 Task: Look for space in Obama, Japan from 5th September, 2023 to 13th September, 2023 for 6 adults in price range Rs.15000 to Rs.20000. Place can be entire place with 3 bedrooms having 3 beds and 3 bathrooms. Property type can be house, flat, guest house. Booking option can be shelf check-in. Required host language is English.
Action: Mouse moved to (522, 131)
Screenshot: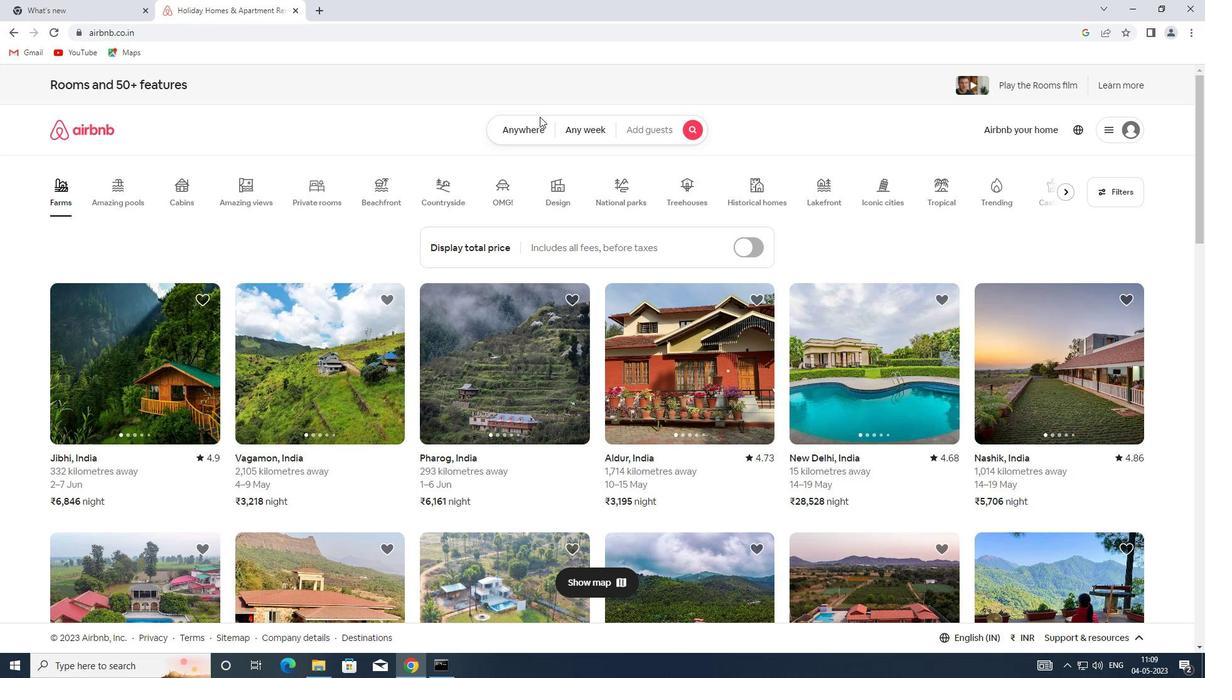 
Action: Mouse pressed left at (522, 131)
Screenshot: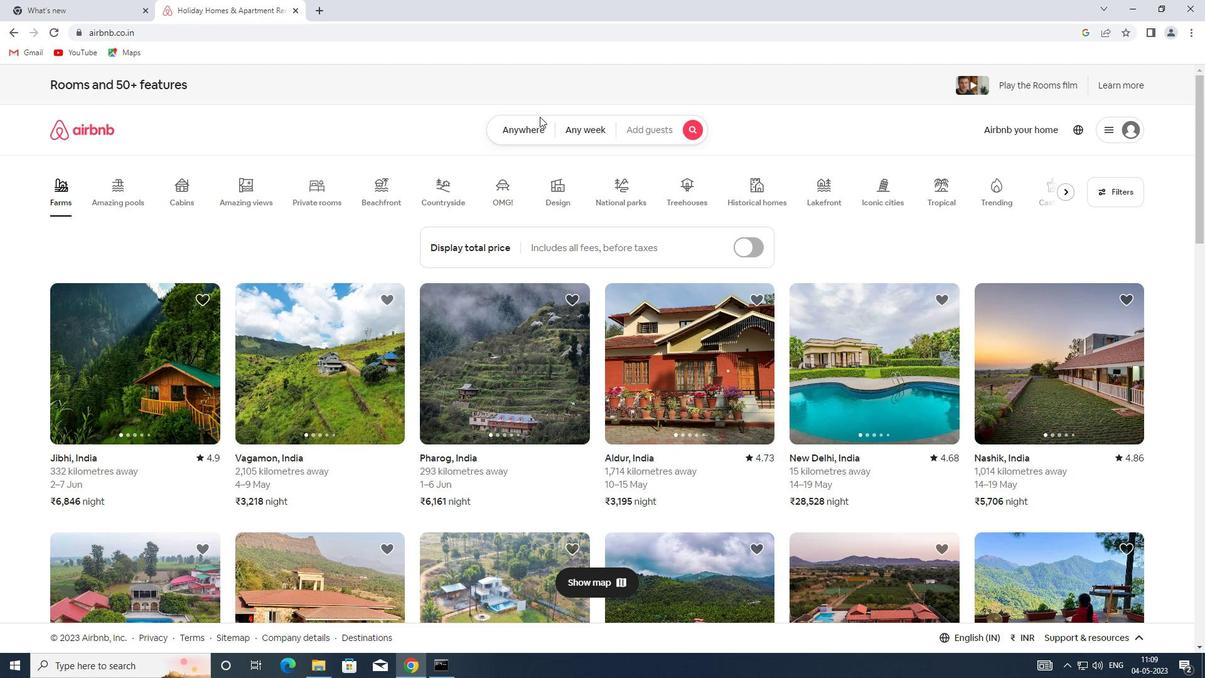 
Action: Mouse moved to (435, 188)
Screenshot: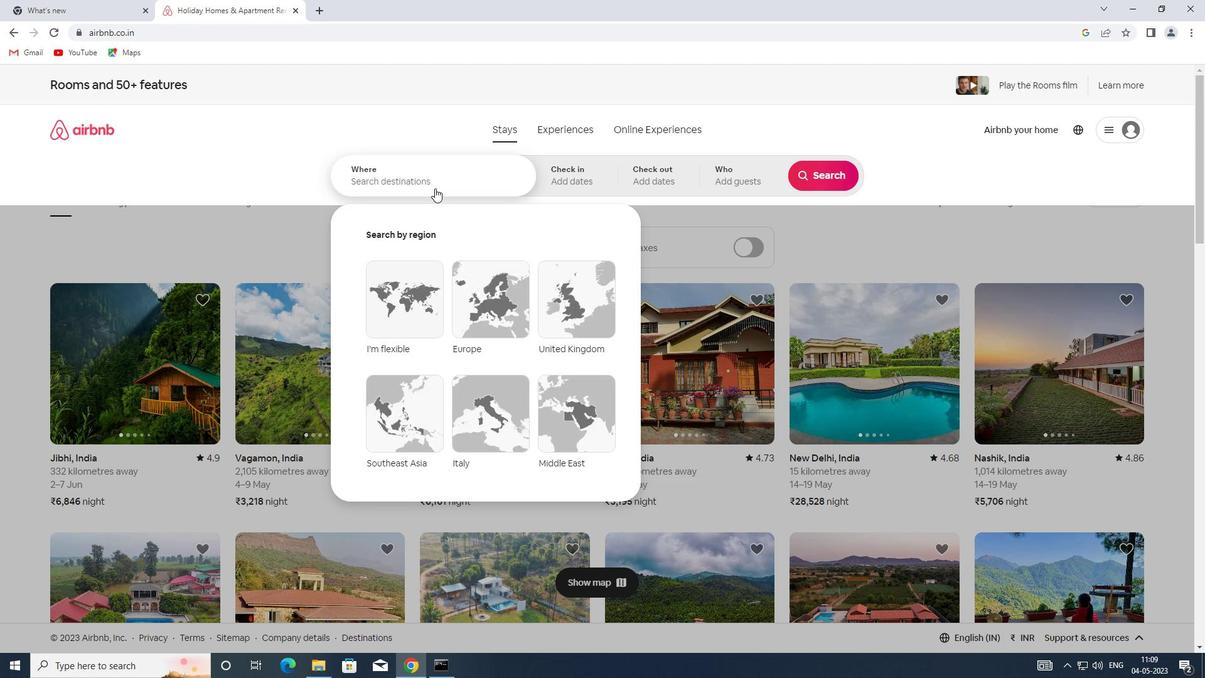 
Action: Mouse pressed left at (435, 188)
Screenshot: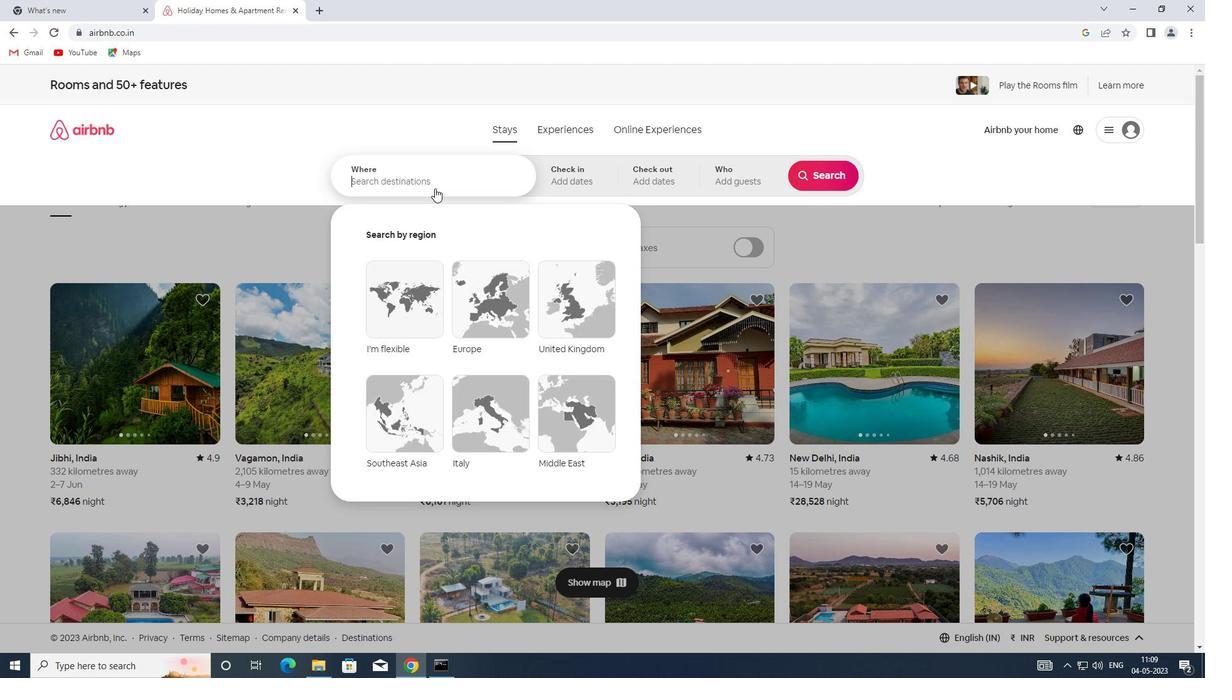 
Action: Key pressed <Key.shift>OBAMA,<Key.shift>JAPAN
Screenshot: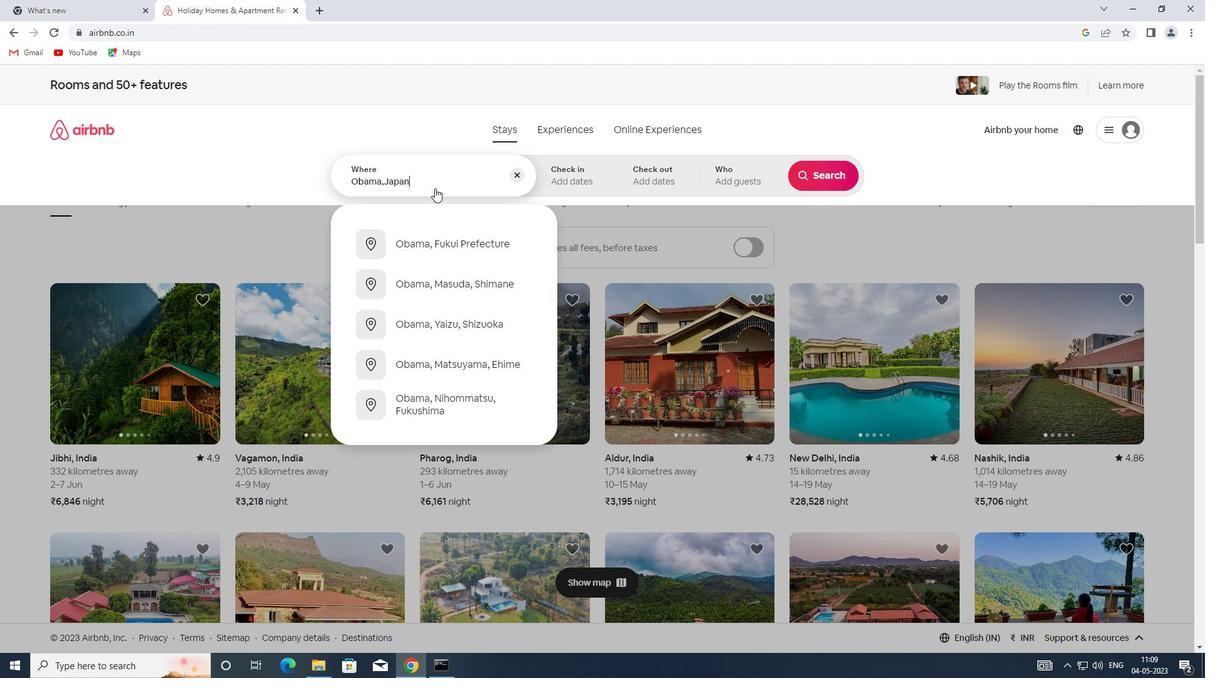 
Action: Mouse moved to (551, 181)
Screenshot: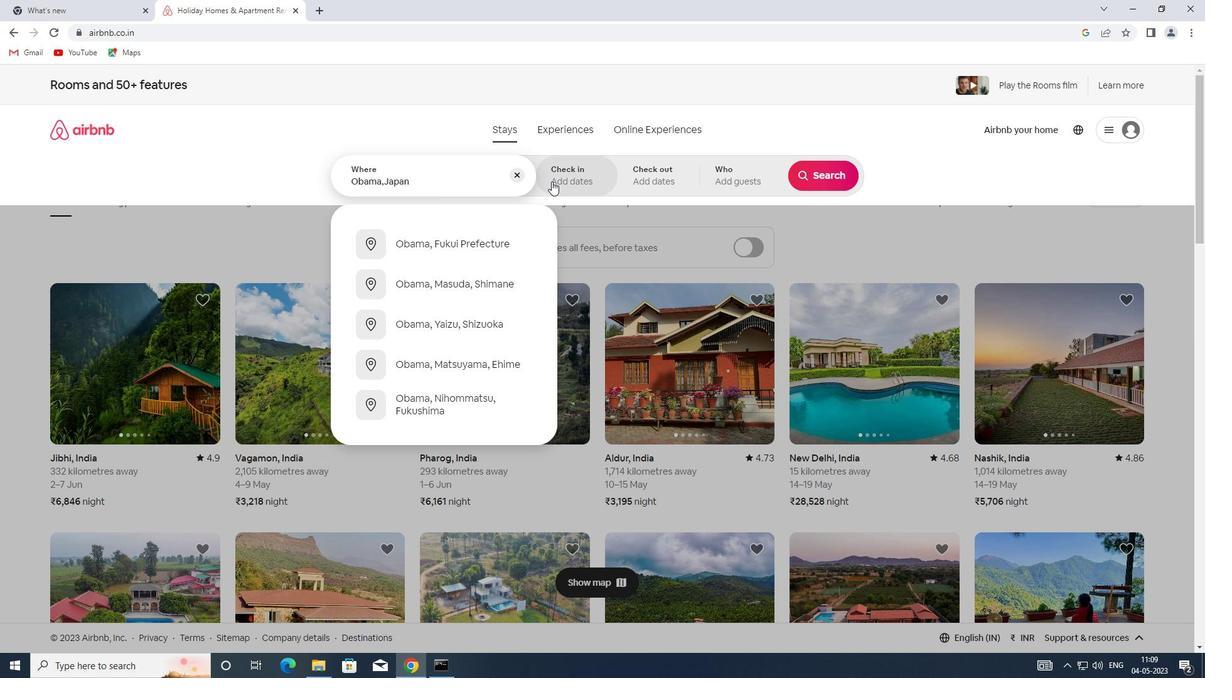 
Action: Mouse pressed left at (551, 181)
Screenshot: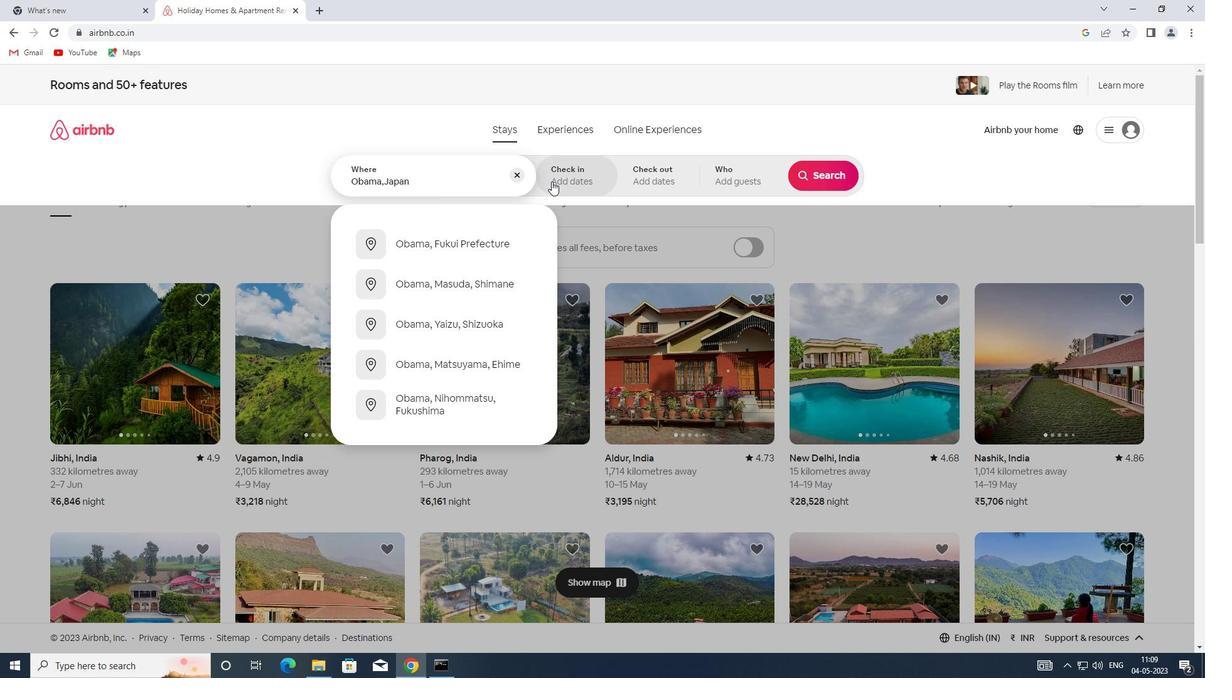
Action: Mouse moved to (816, 276)
Screenshot: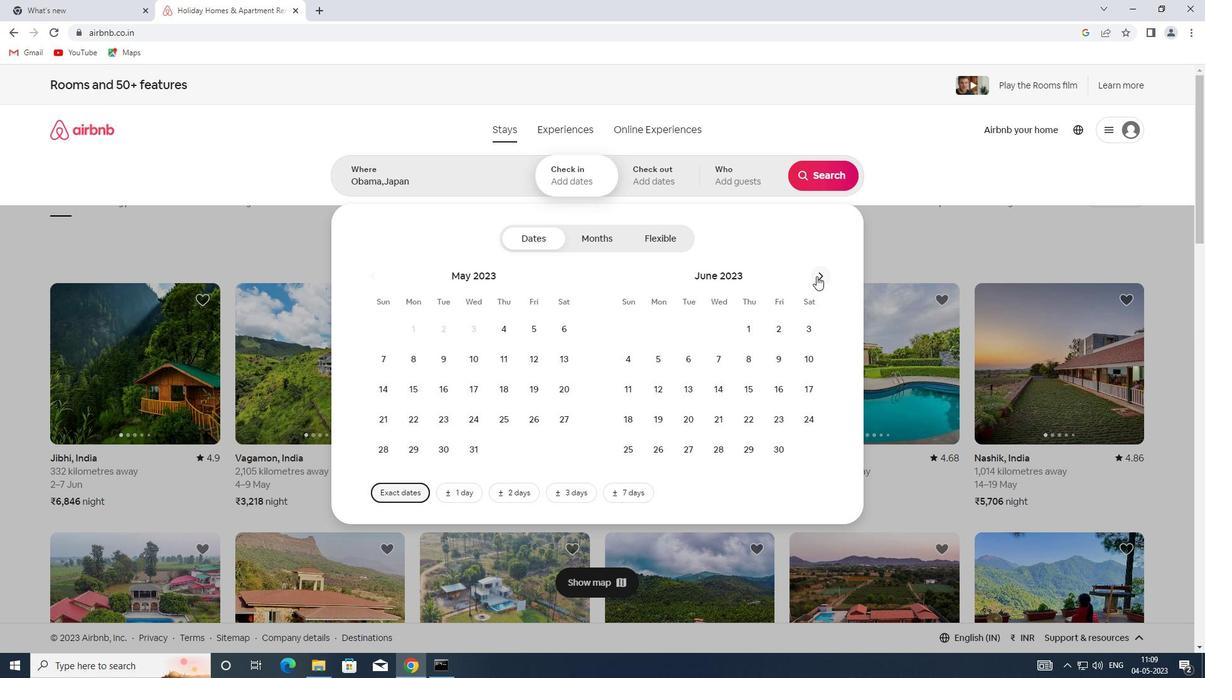 
Action: Mouse pressed left at (816, 276)
Screenshot: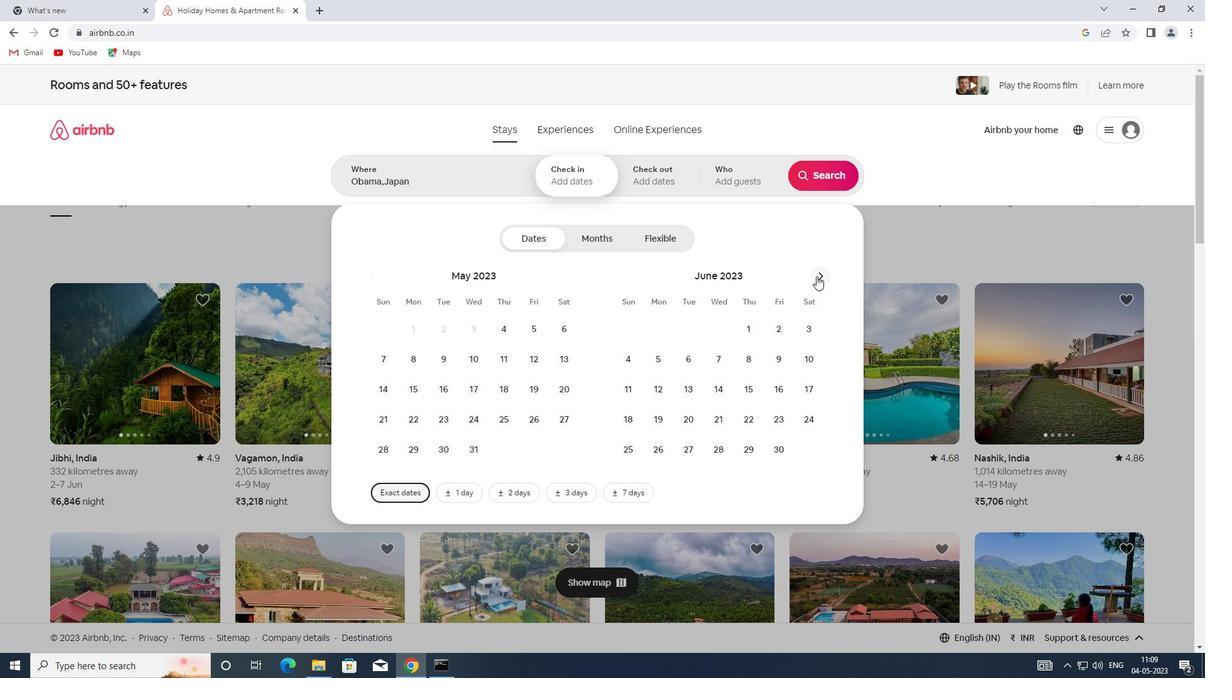 
Action: Mouse pressed left at (816, 276)
Screenshot: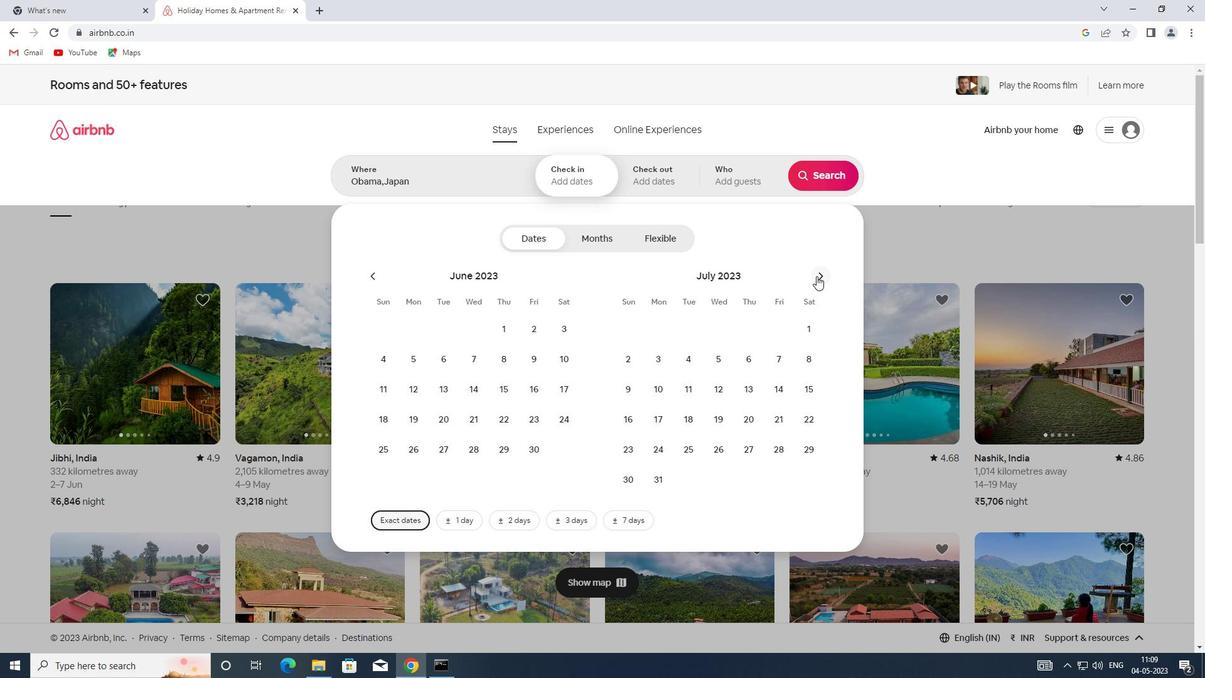 
Action: Mouse pressed left at (816, 276)
Screenshot: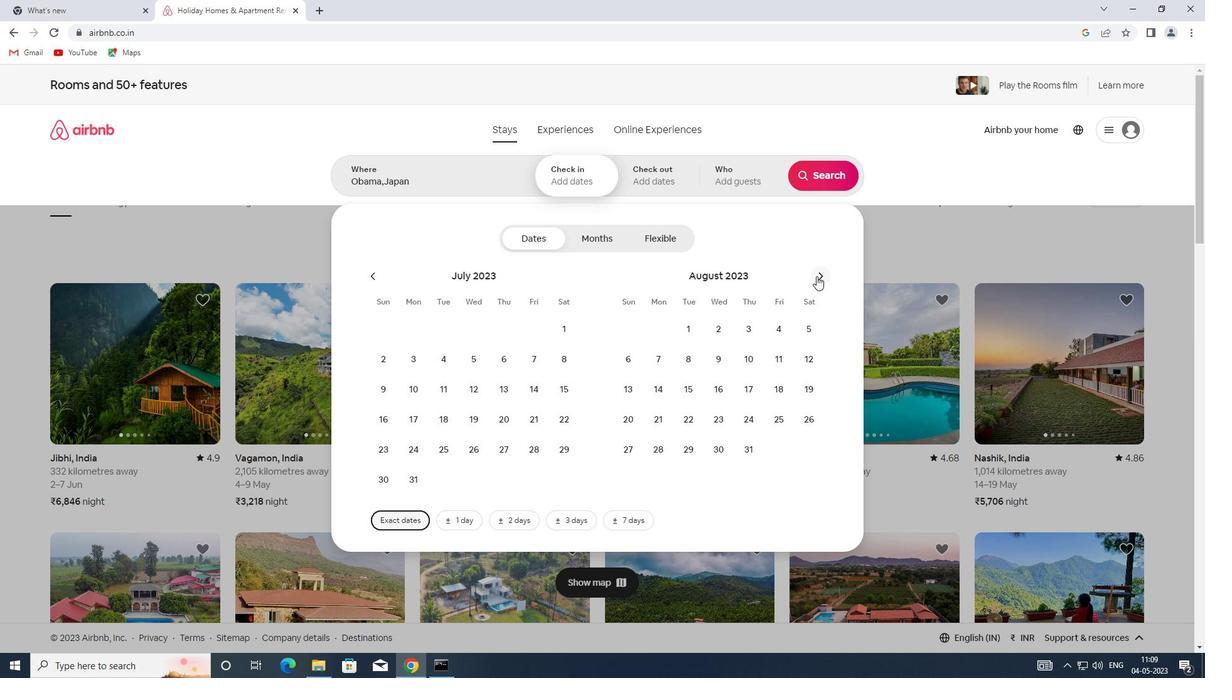 
Action: Mouse moved to (684, 358)
Screenshot: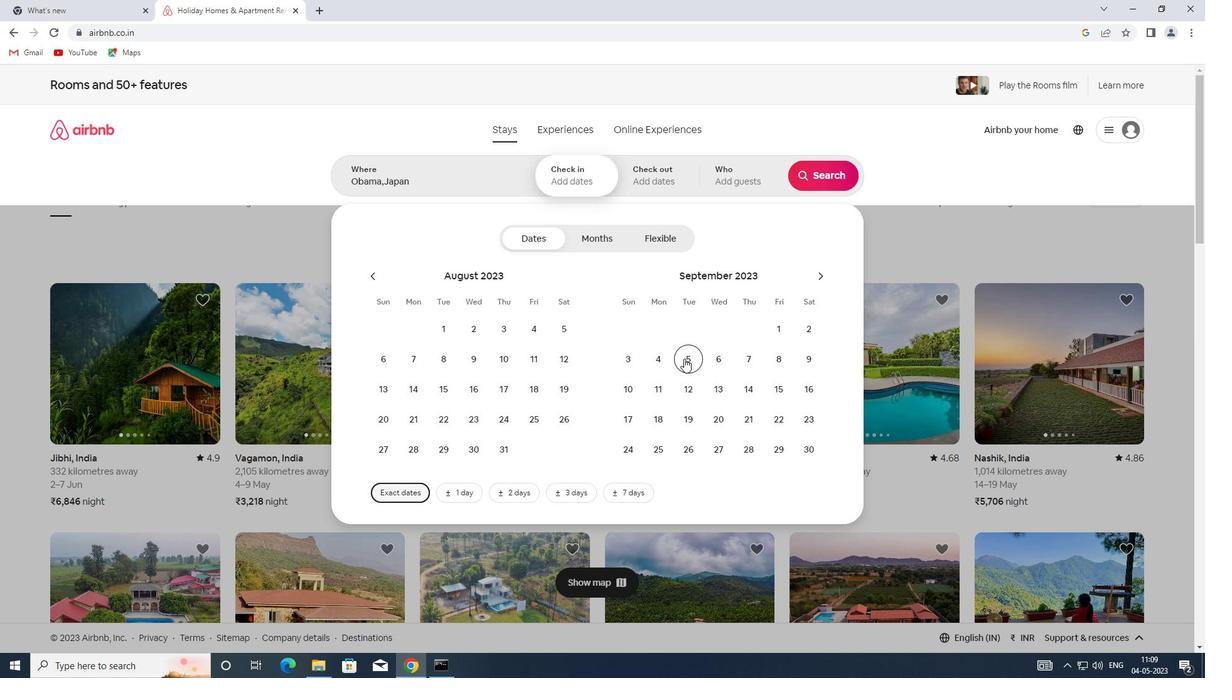 
Action: Mouse pressed left at (684, 358)
Screenshot: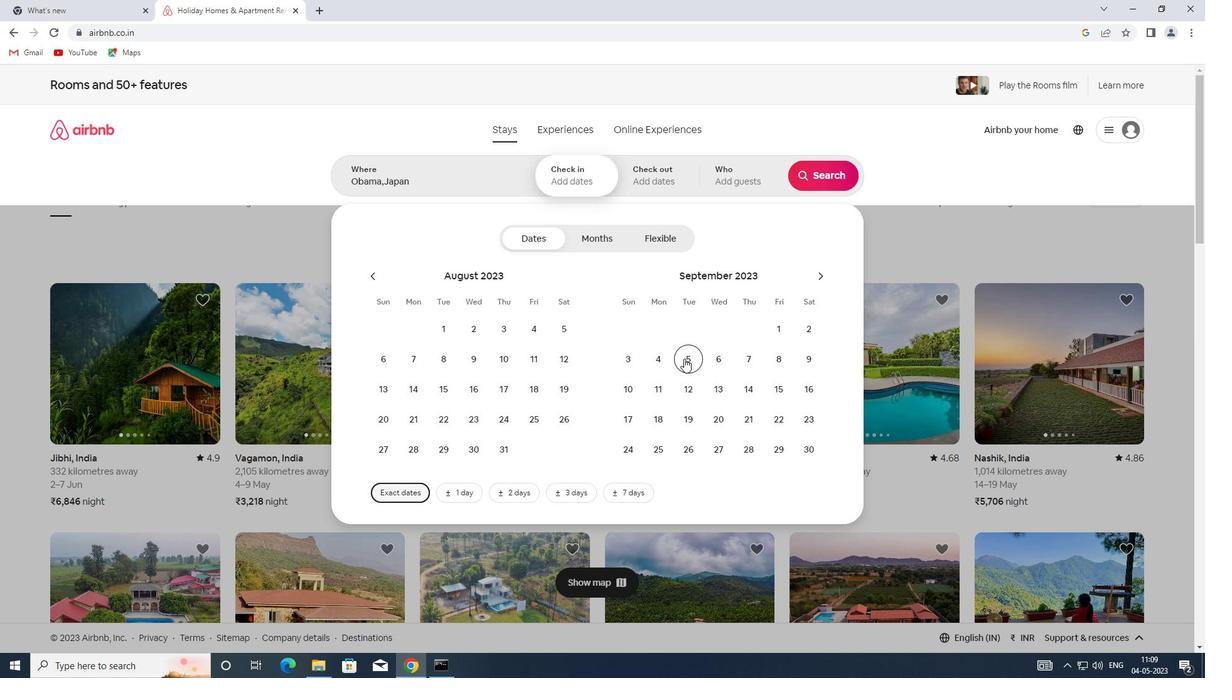 
Action: Mouse moved to (712, 388)
Screenshot: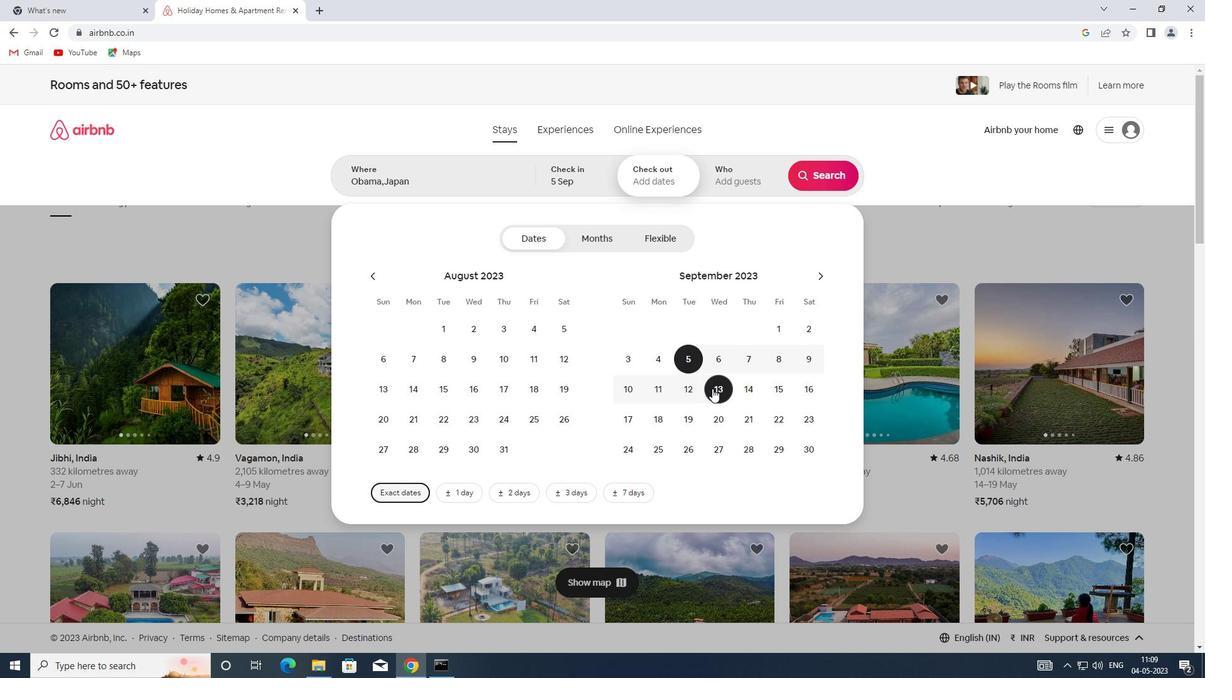 
Action: Mouse pressed left at (712, 388)
Screenshot: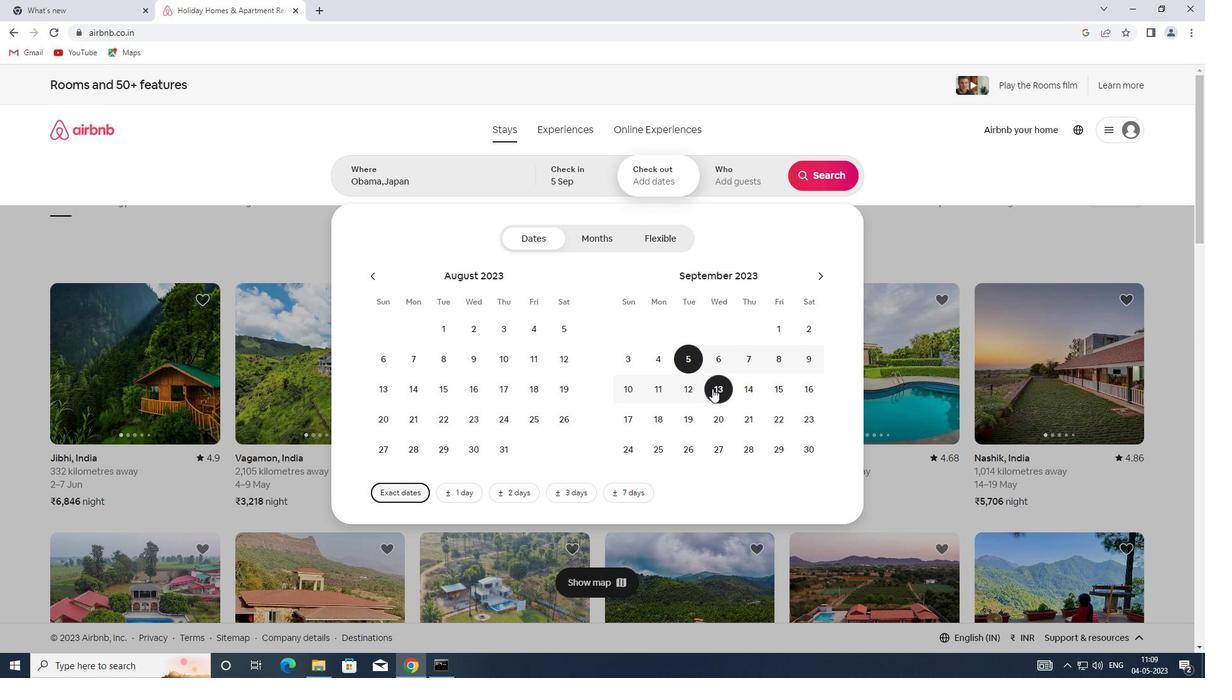 
Action: Mouse moved to (745, 176)
Screenshot: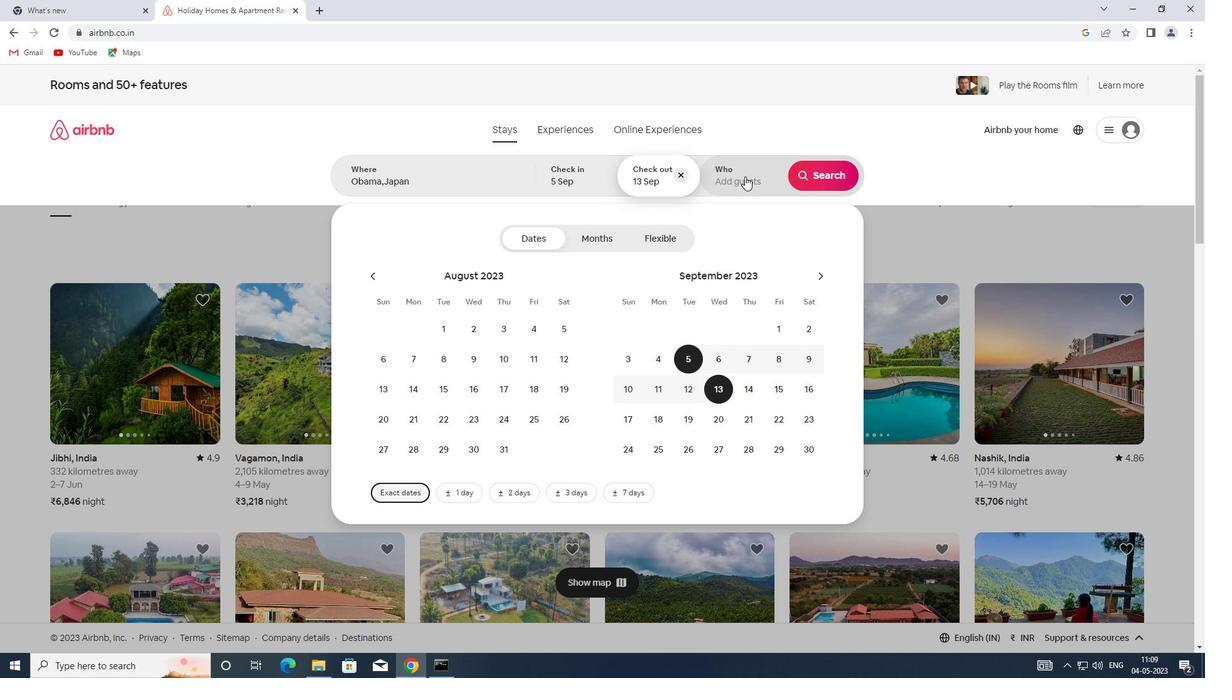 
Action: Mouse pressed left at (745, 176)
Screenshot: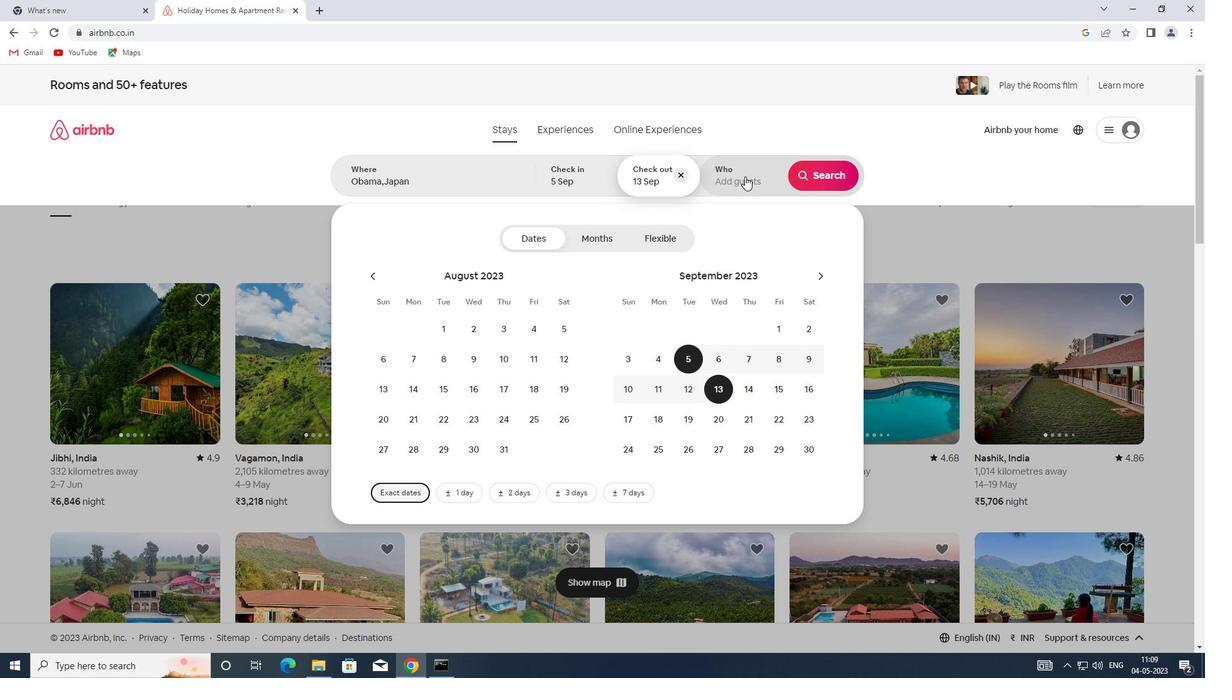 
Action: Mouse moved to (833, 240)
Screenshot: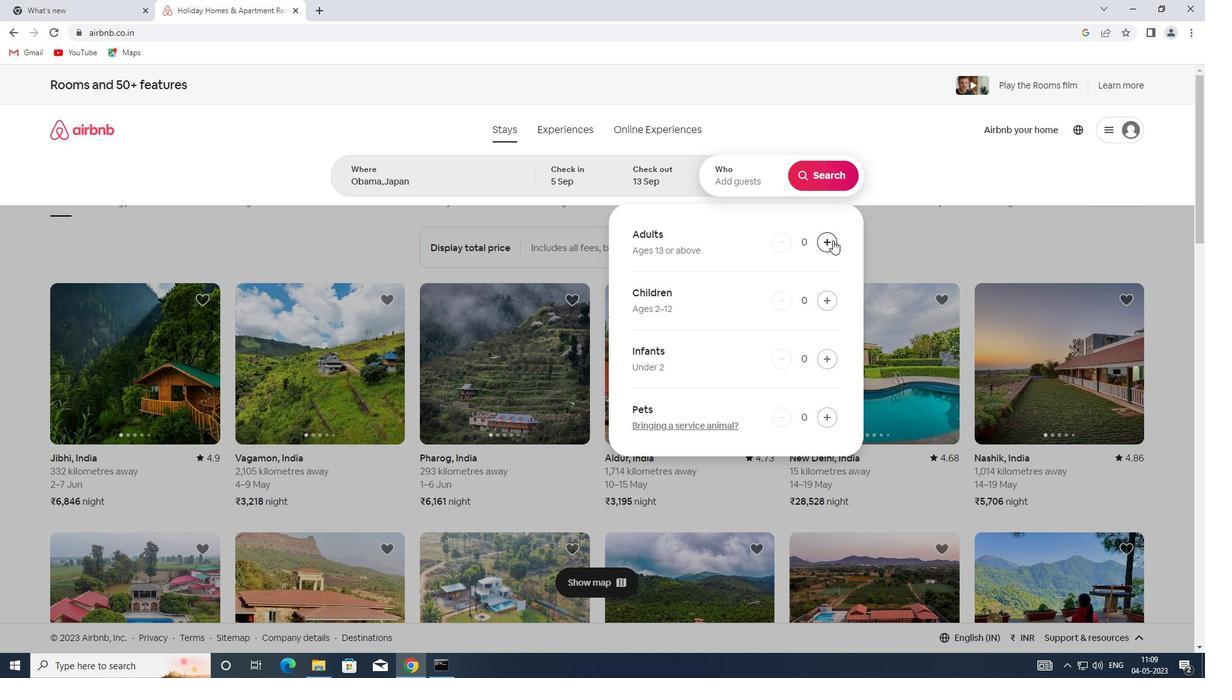 
Action: Mouse pressed left at (833, 240)
Screenshot: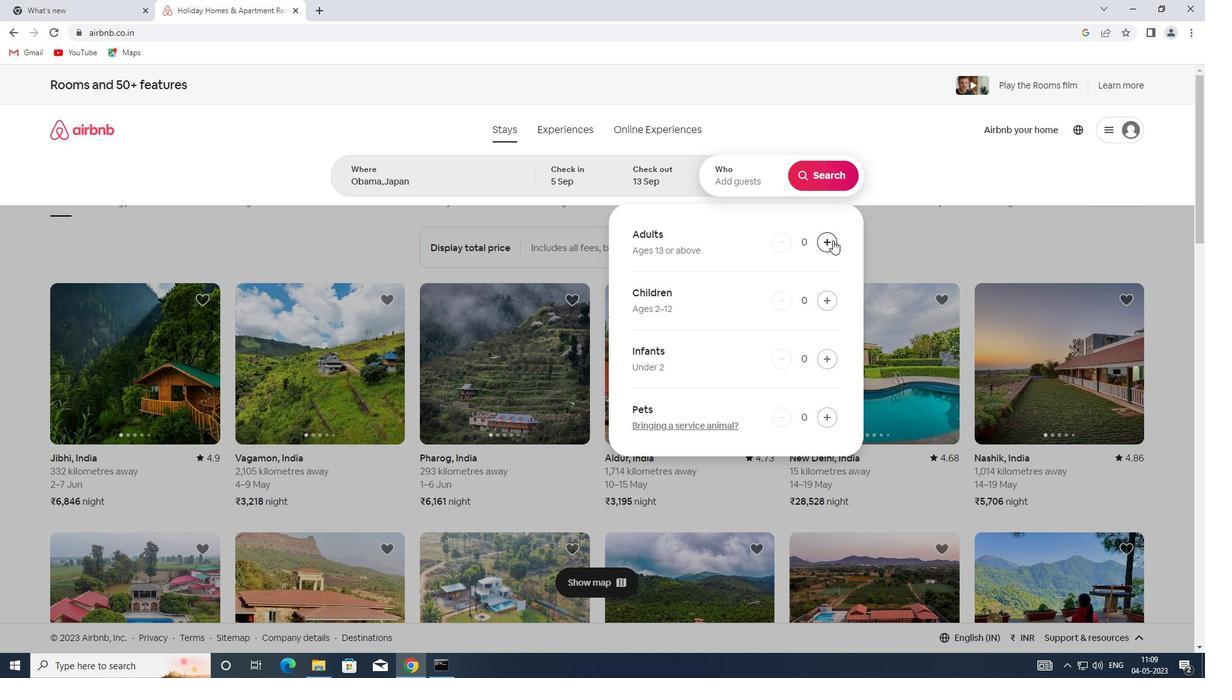 
Action: Mouse pressed left at (833, 240)
Screenshot: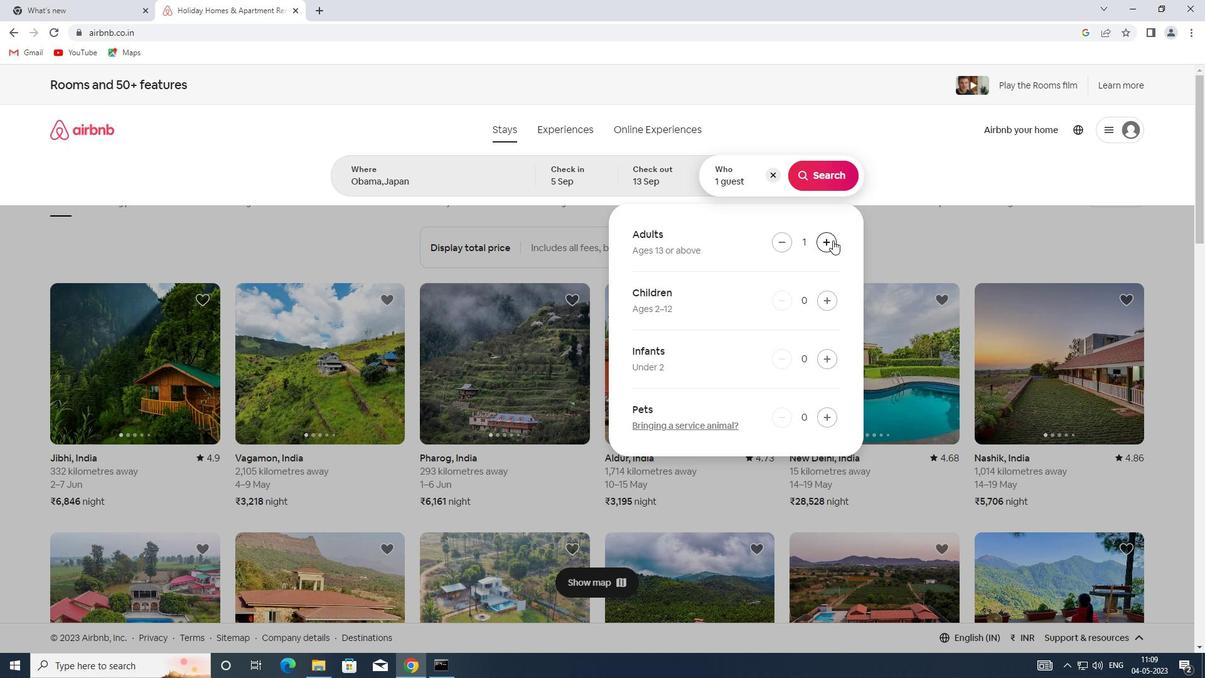 
Action: Mouse pressed left at (833, 240)
Screenshot: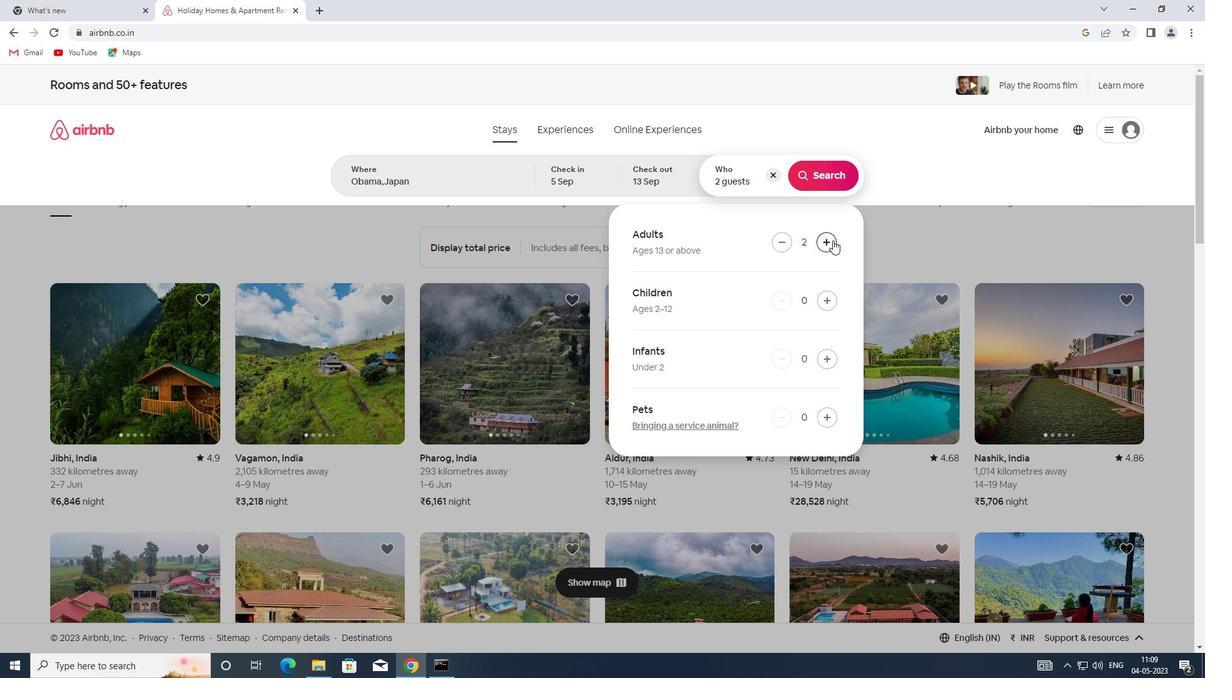 
Action: Mouse pressed left at (833, 240)
Screenshot: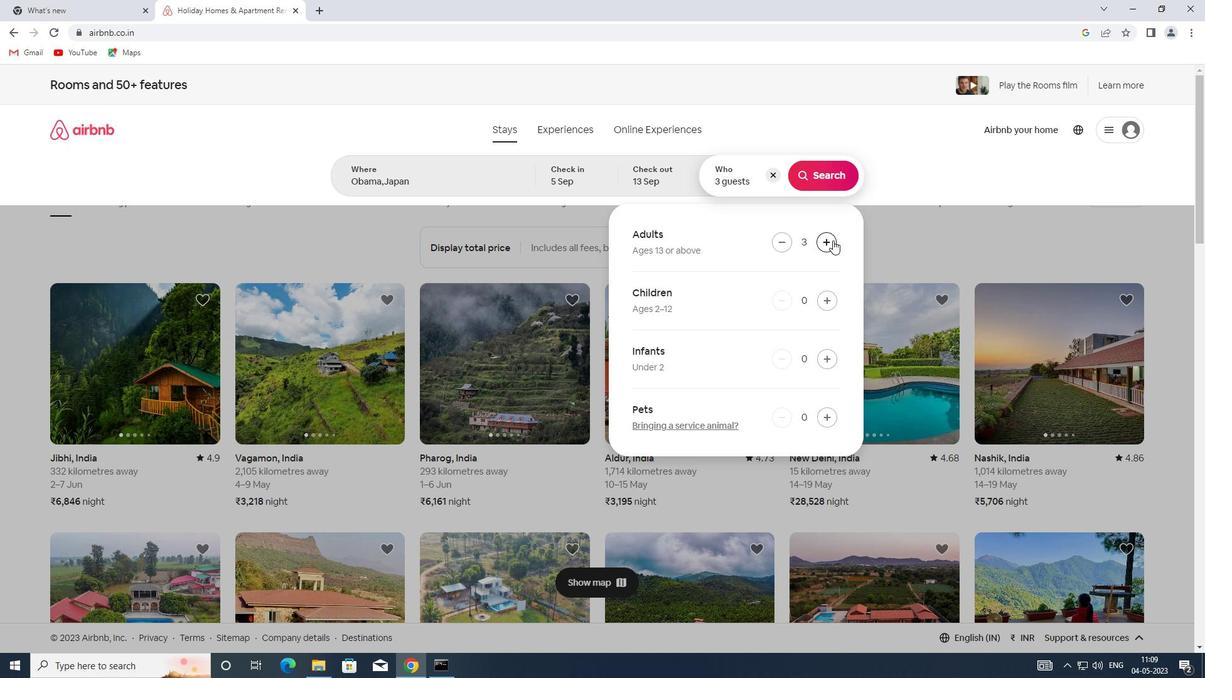 
Action: Mouse pressed left at (833, 240)
Screenshot: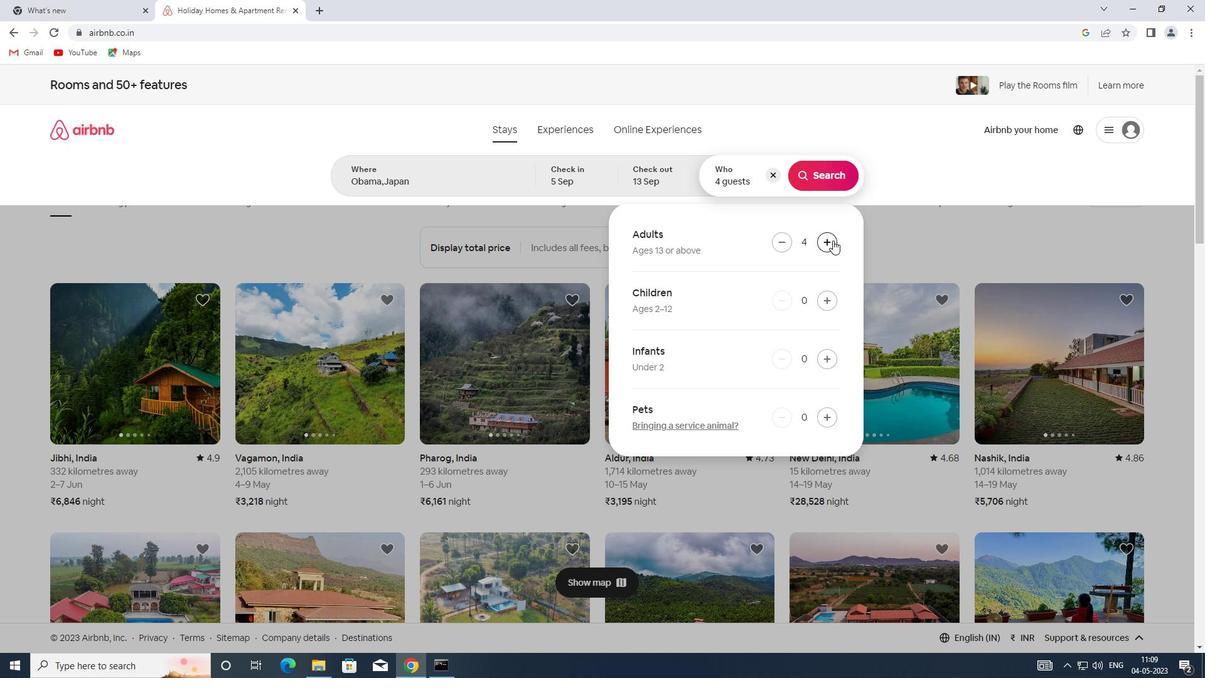 
Action: Mouse pressed left at (833, 240)
Screenshot: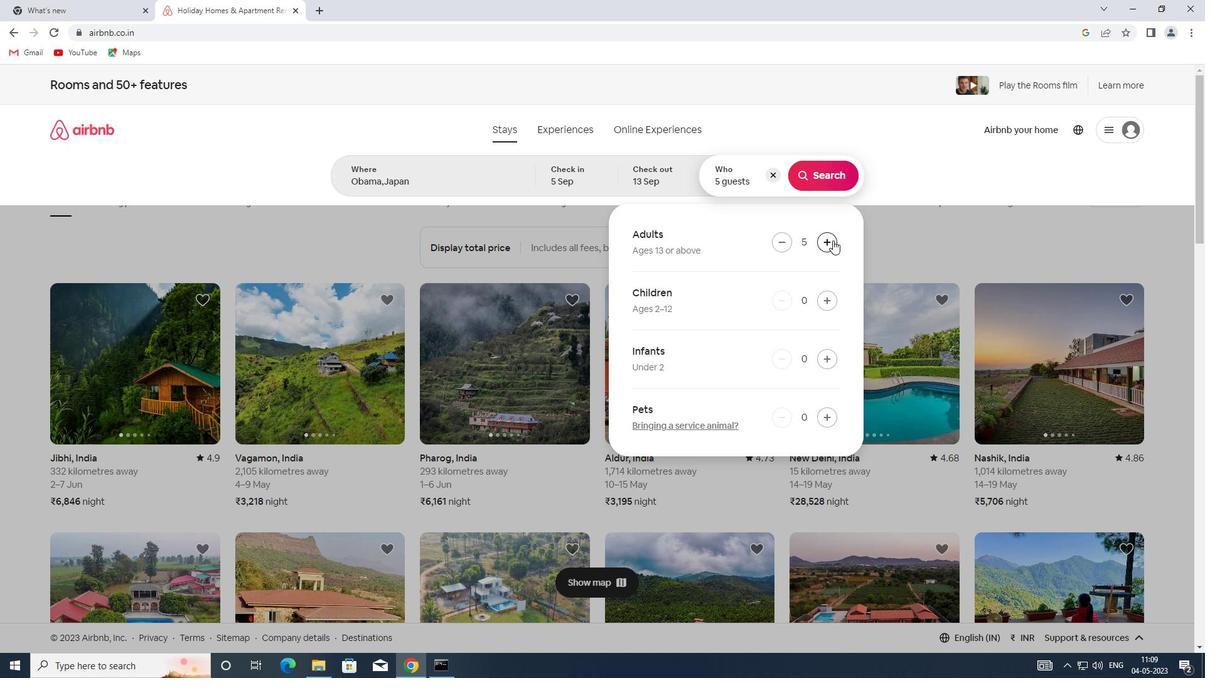 
Action: Mouse moved to (824, 166)
Screenshot: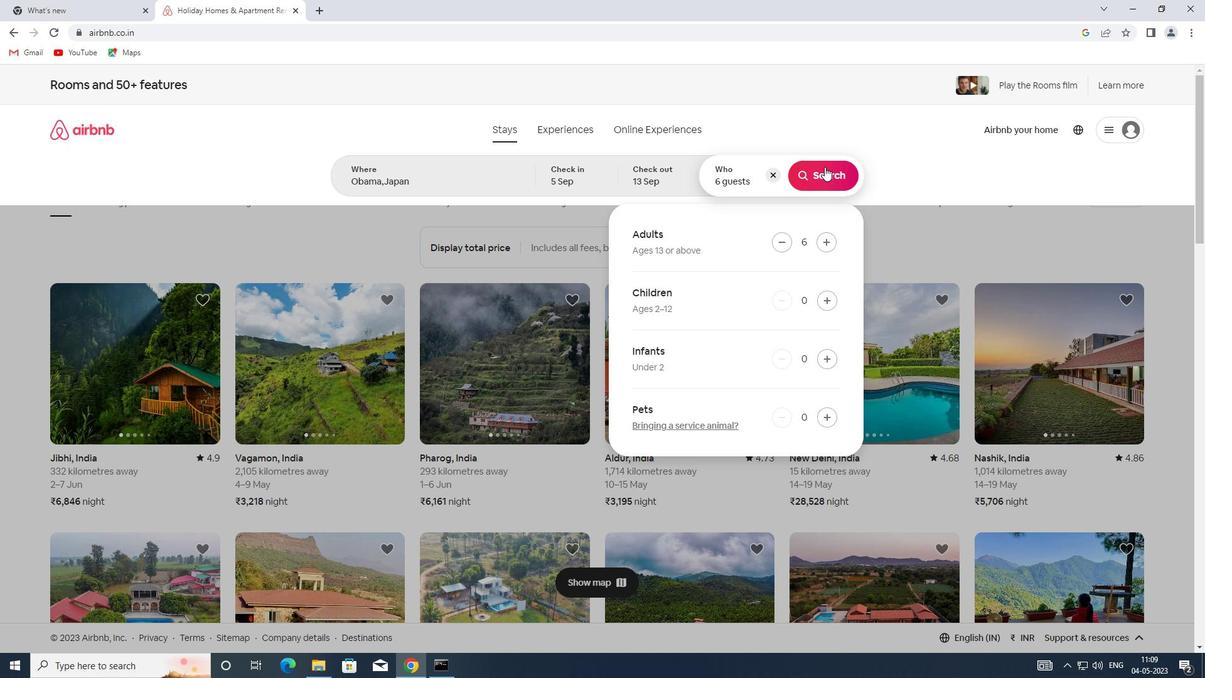
Action: Mouse pressed left at (824, 166)
Screenshot: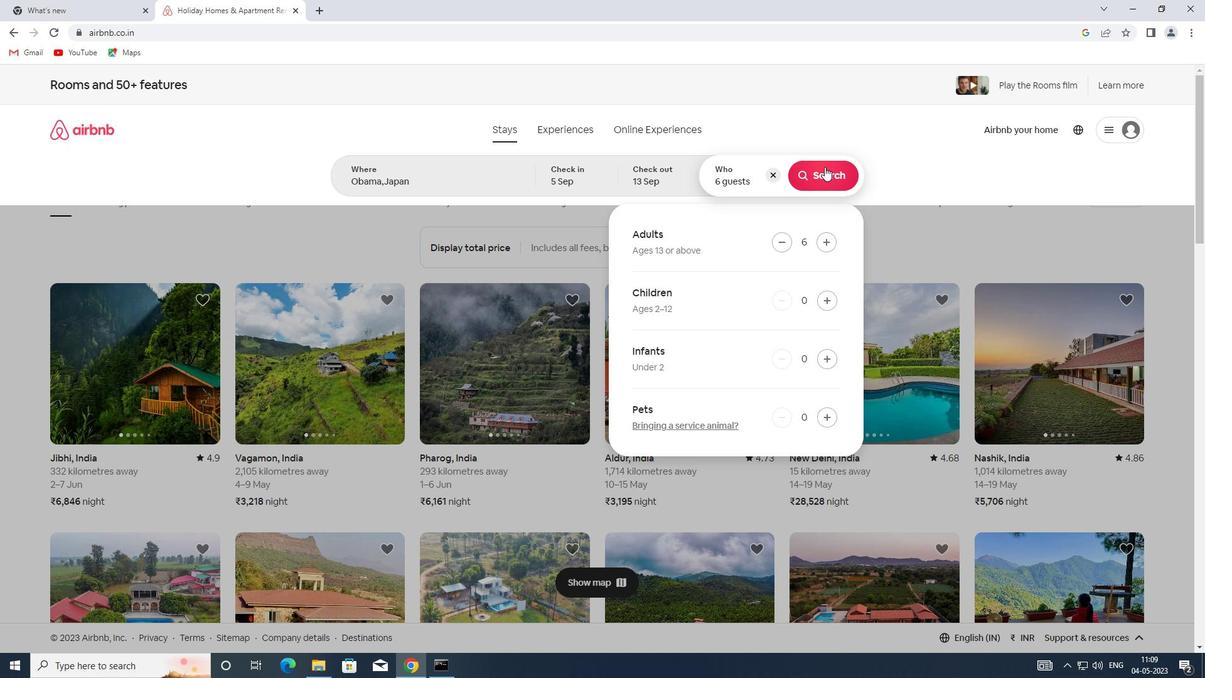 
Action: Mouse moved to (1144, 136)
Screenshot: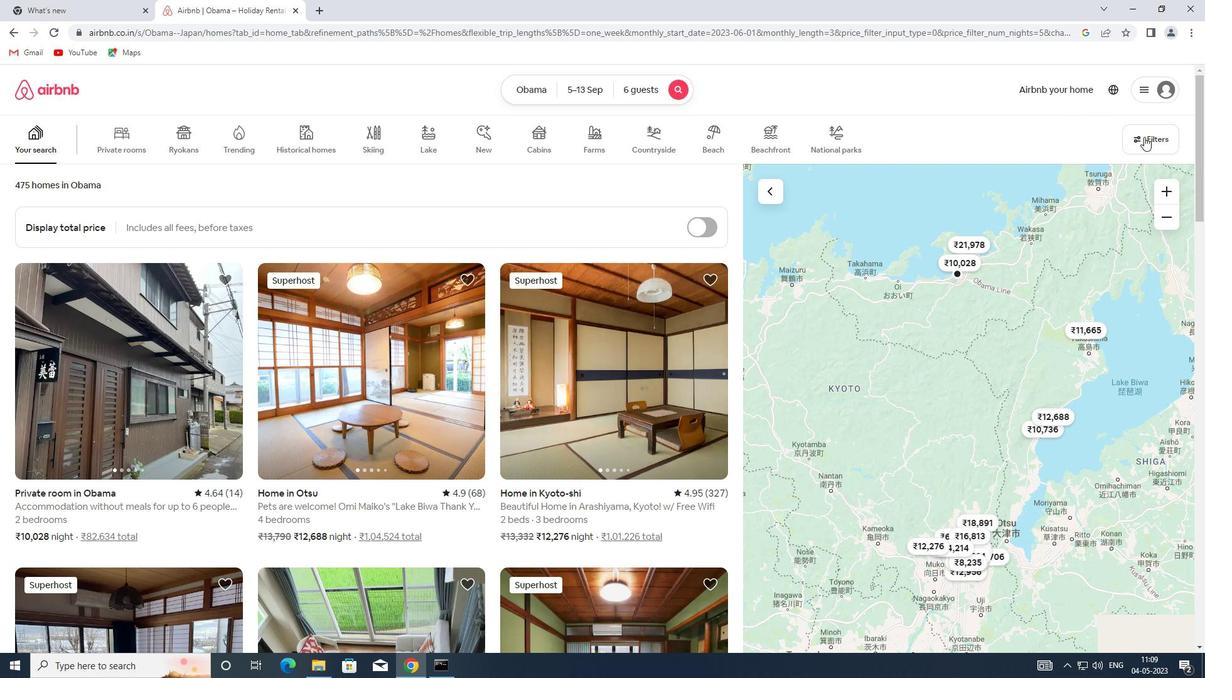 
Action: Mouse pressed left at (1144, 136)
Screenshot: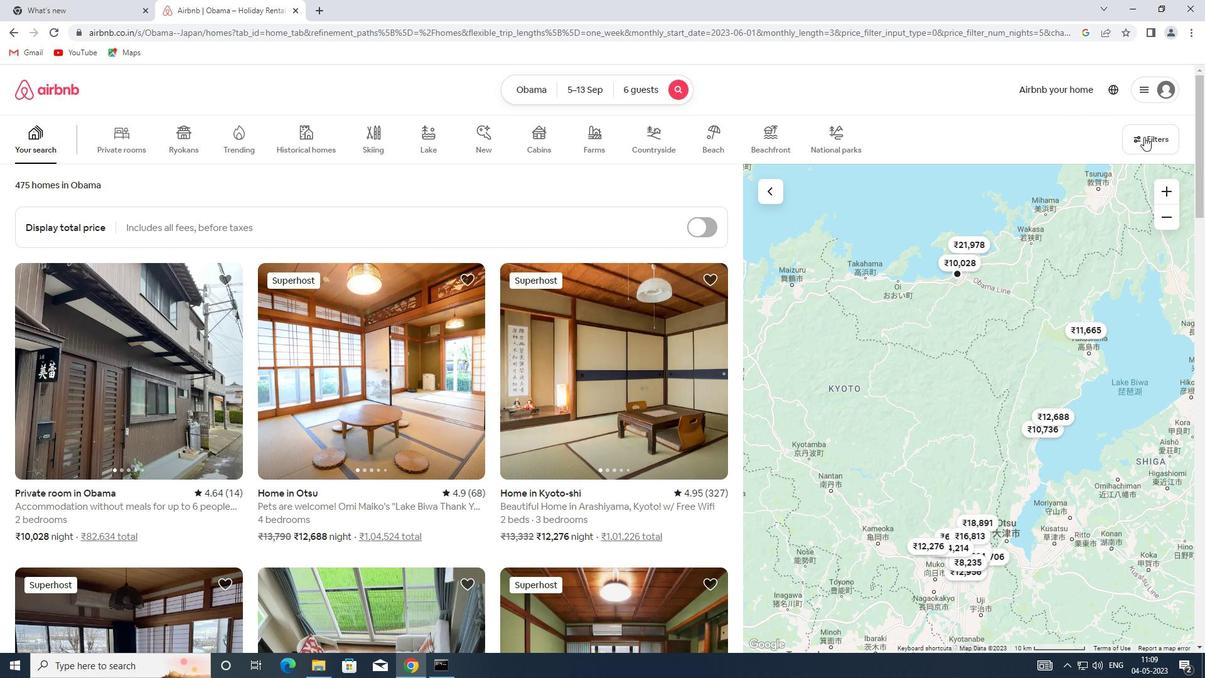 
Action: Mouse moved to (440, 295)
Screenshot: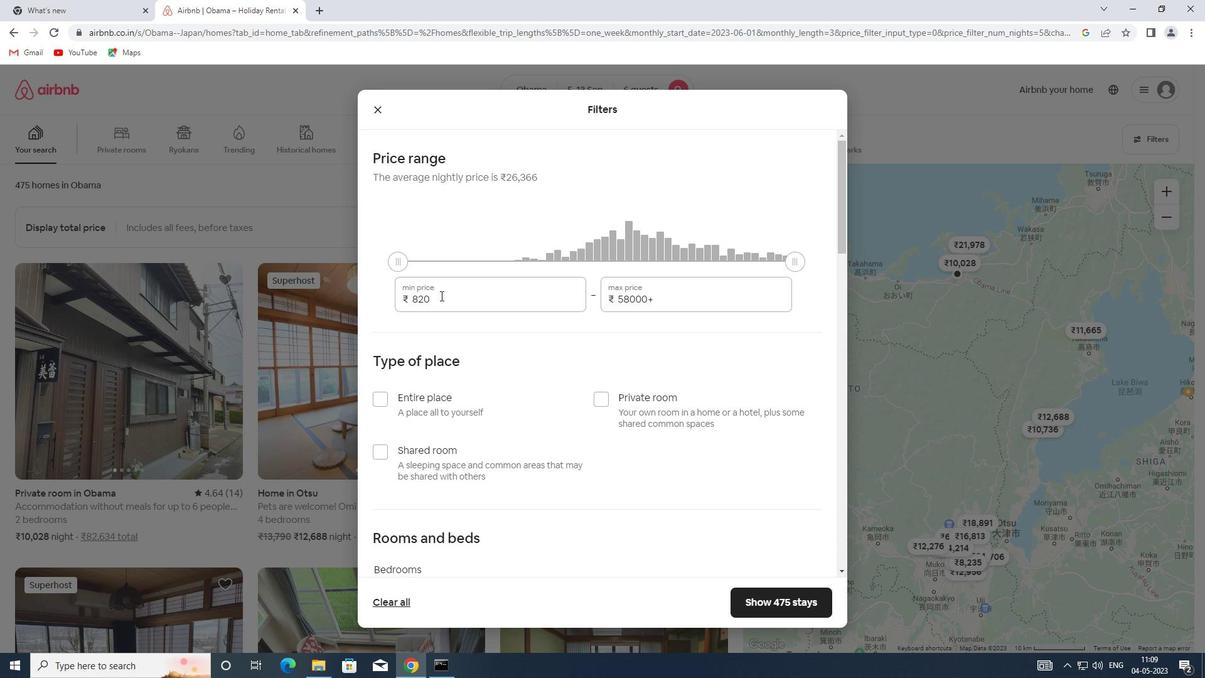 
Action: Mouse pressed left at (440, 295)
Screenshot: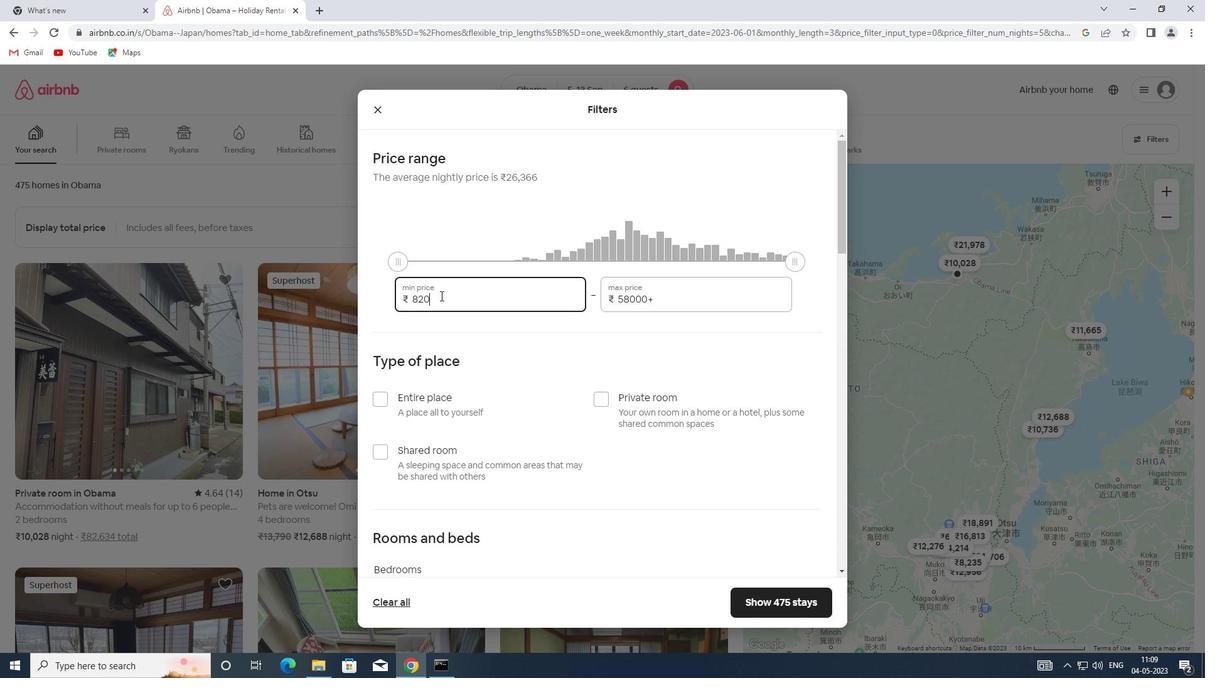 
Action: Mouse moved to (389, 299)
Screenshot: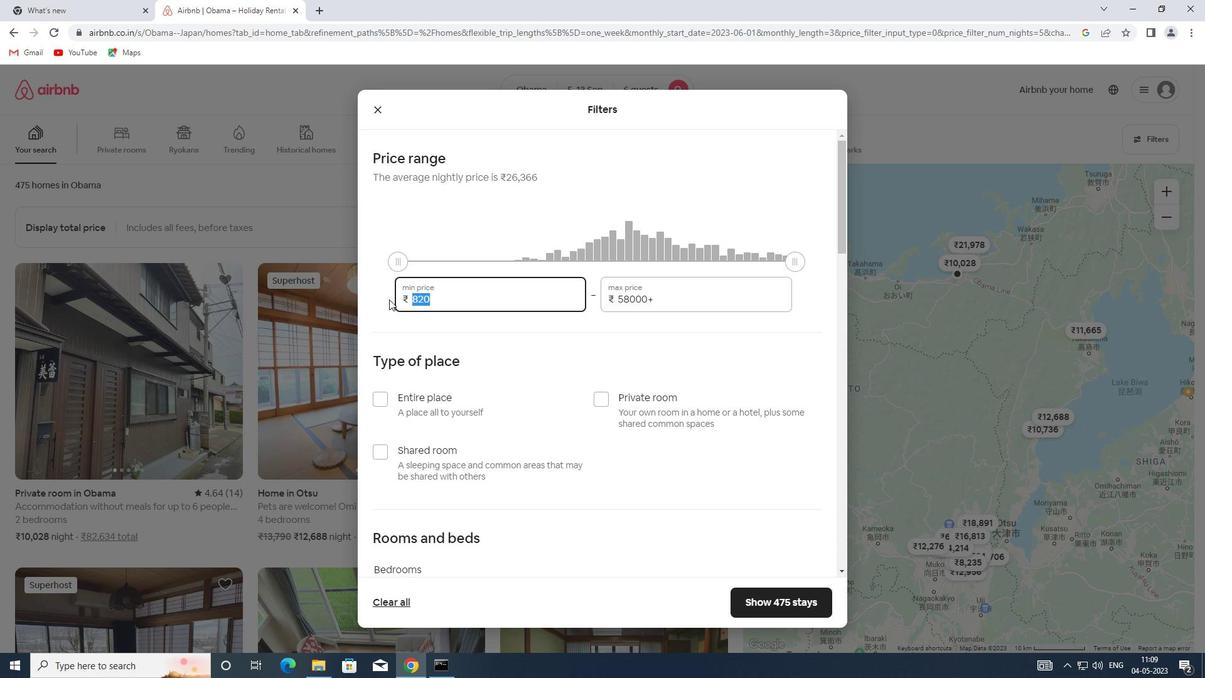 
Action: Key pressed 15000
Screenshot: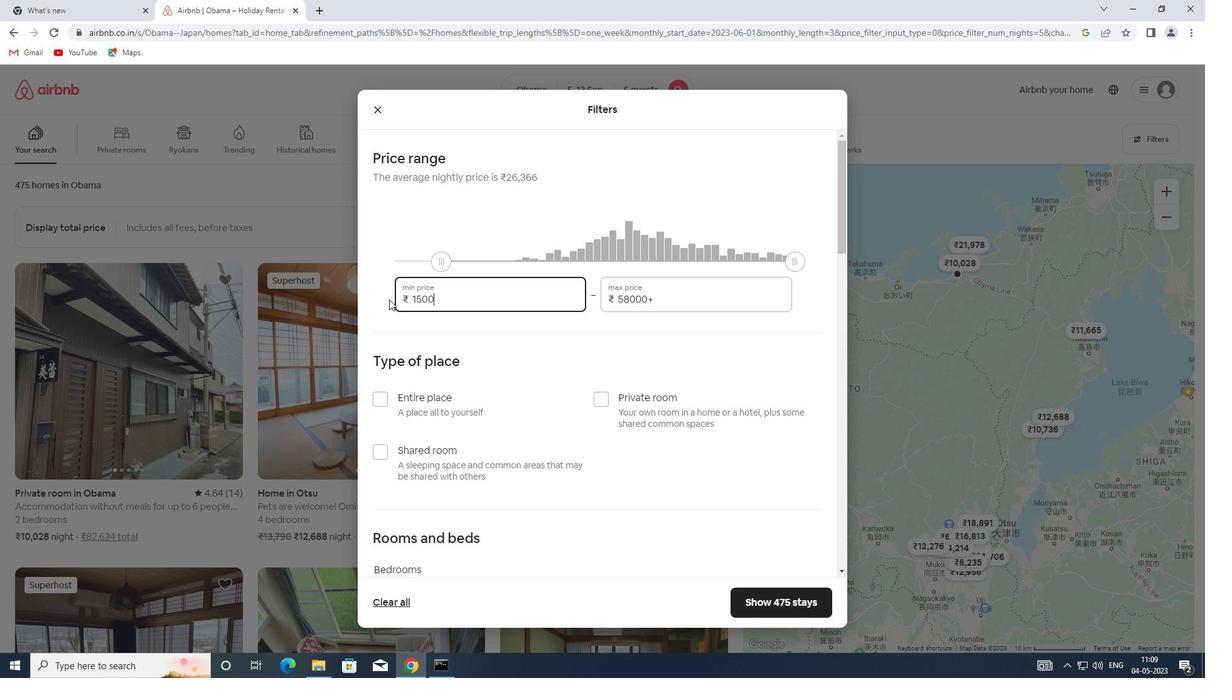 
Action: Mouse moved to (657, 295)
Screenshot: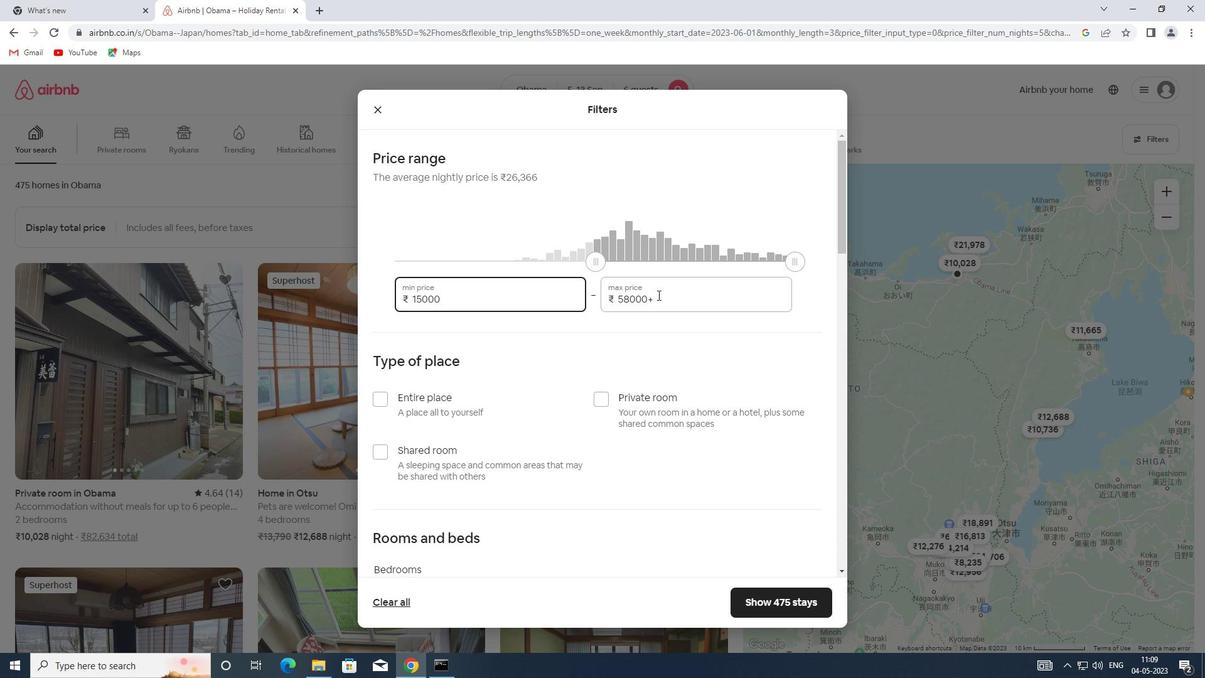 
Action: Mouse pressed left at (657, 295)
Screenshot: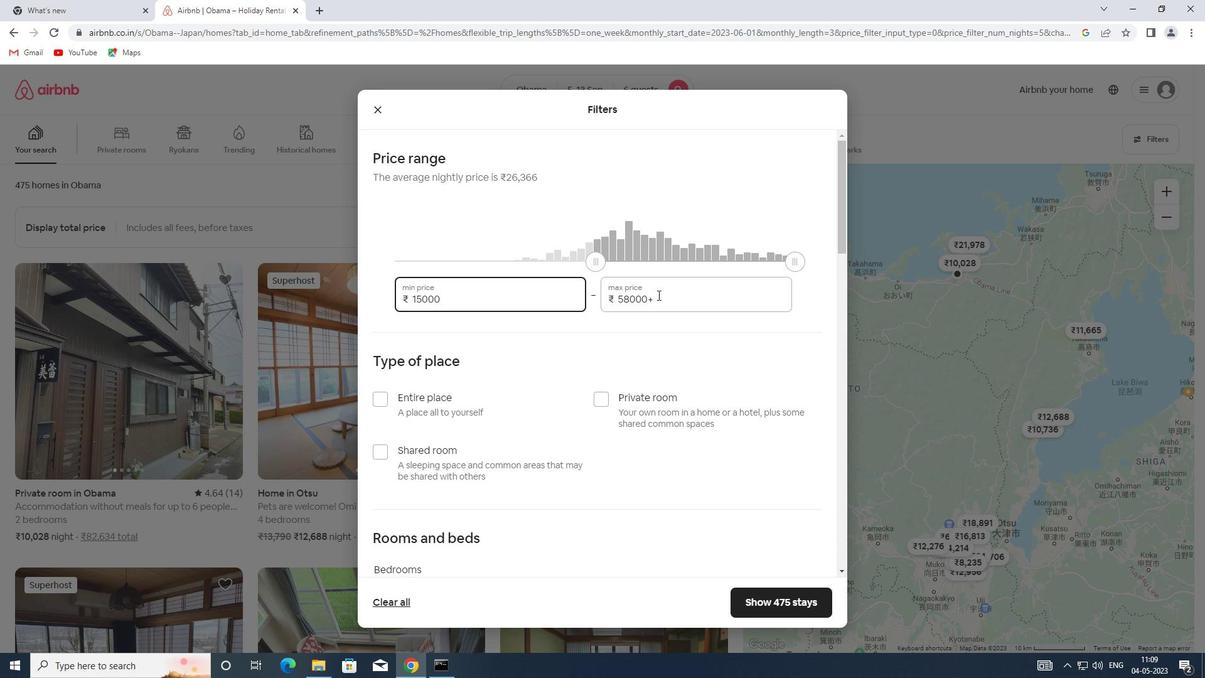 
Action: Mouse moved to (563, 295)
Screenshot: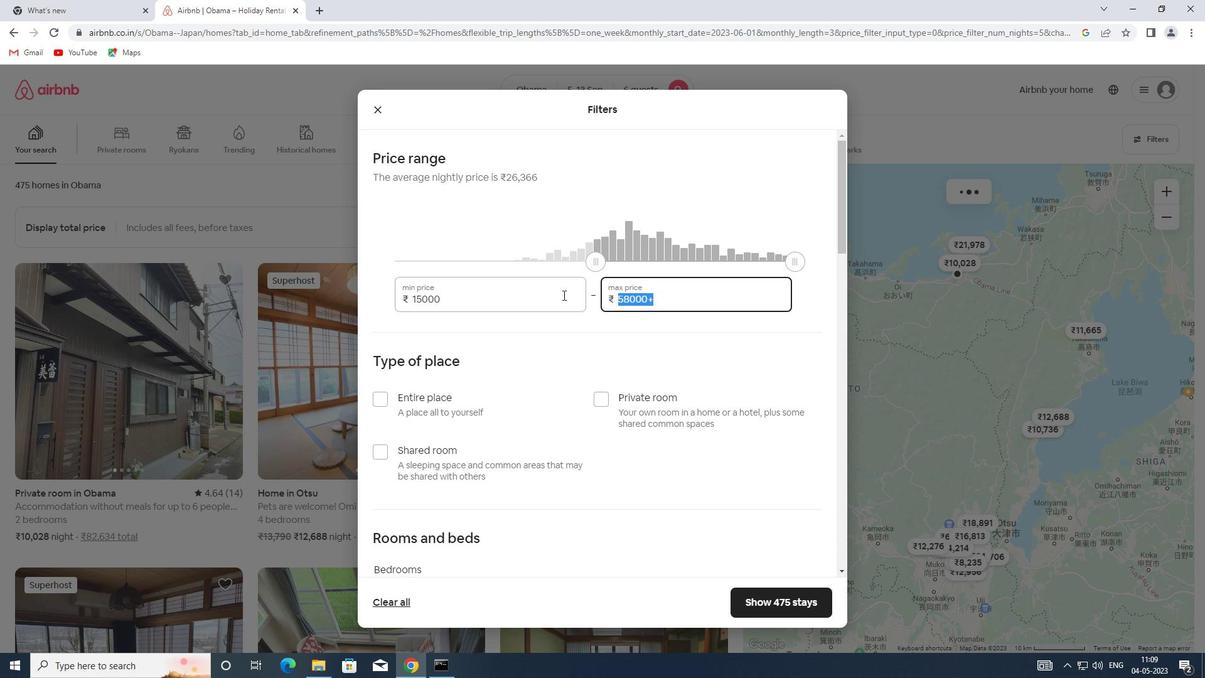 
Action: Key pressed 20000
Screenshot: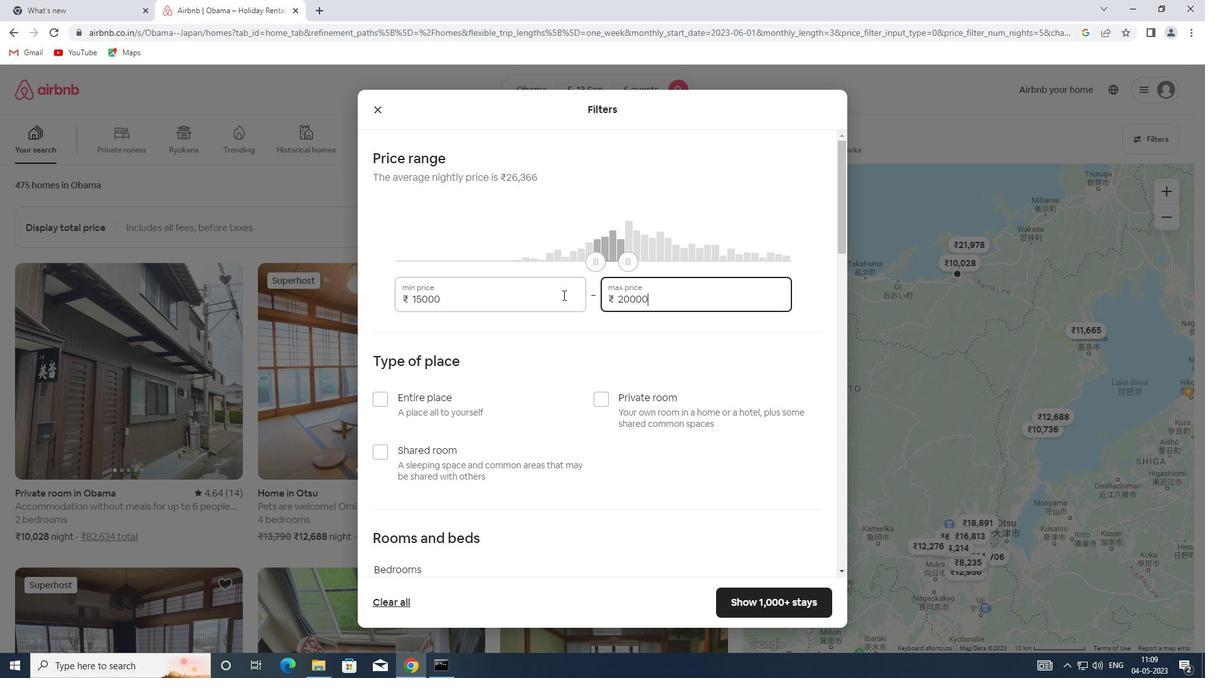 
Action: Mouse moved to (385, 402)
Screenshot: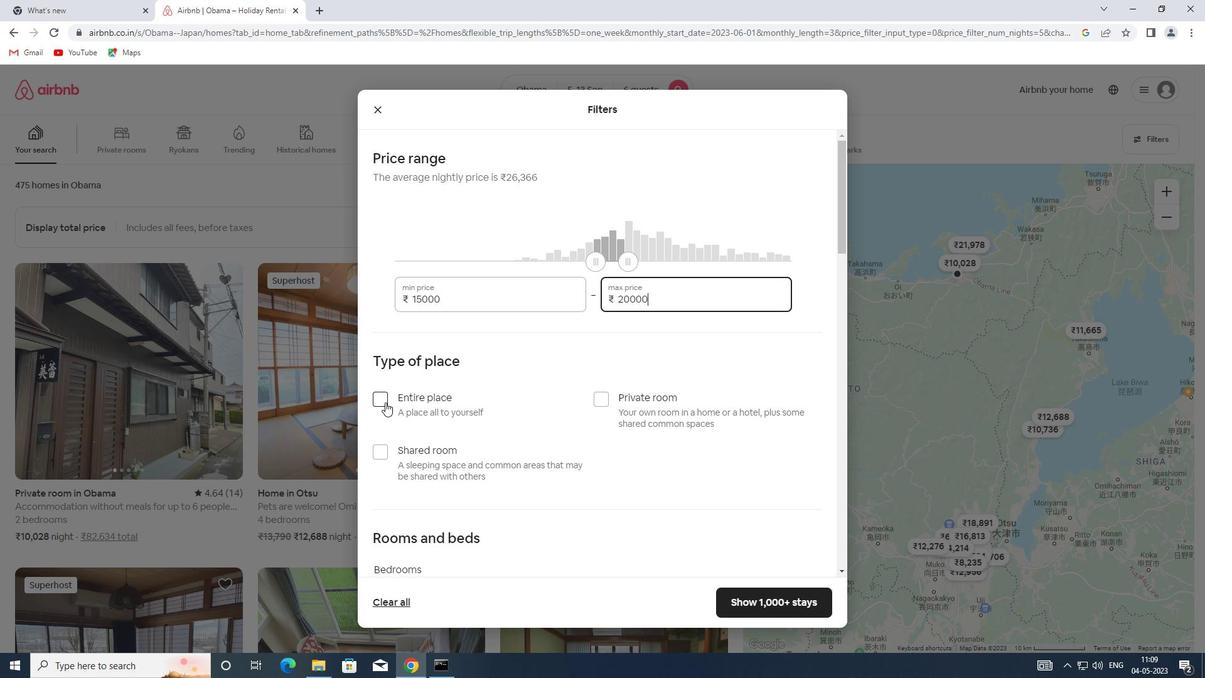 
Action: Mouse pressed left at (385, 402)
Screenshot: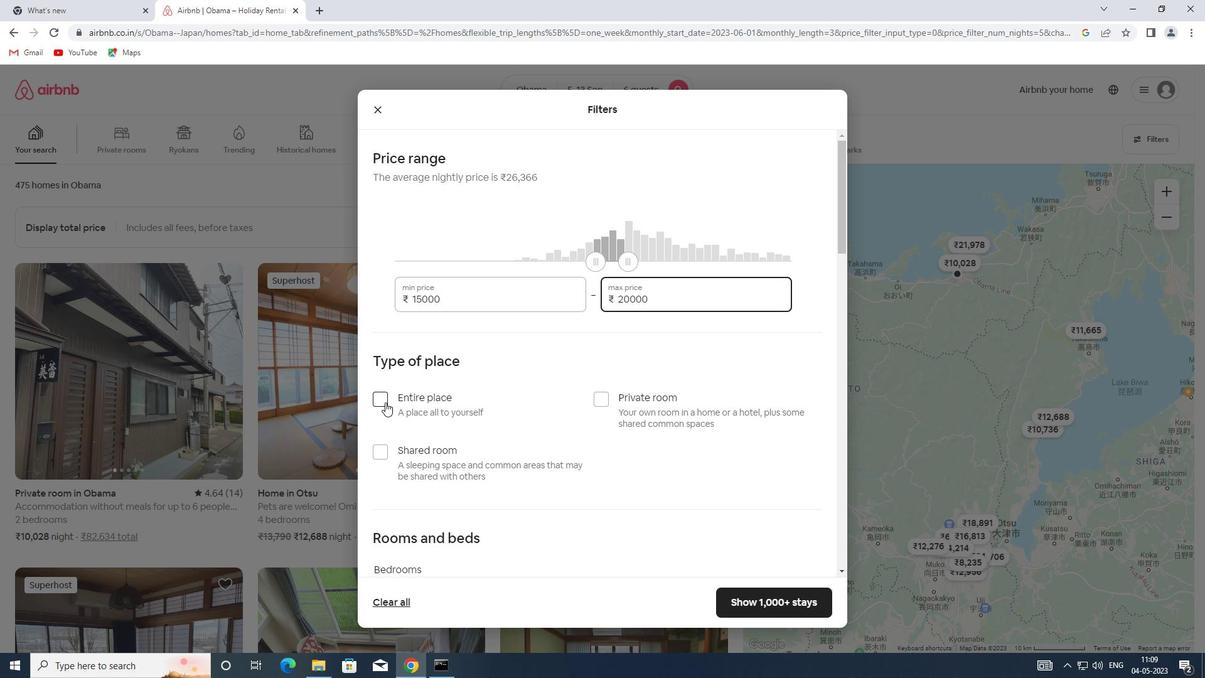 
Action: Mouse scrolled (385, 401) with delta (0, 0)
Screenshot: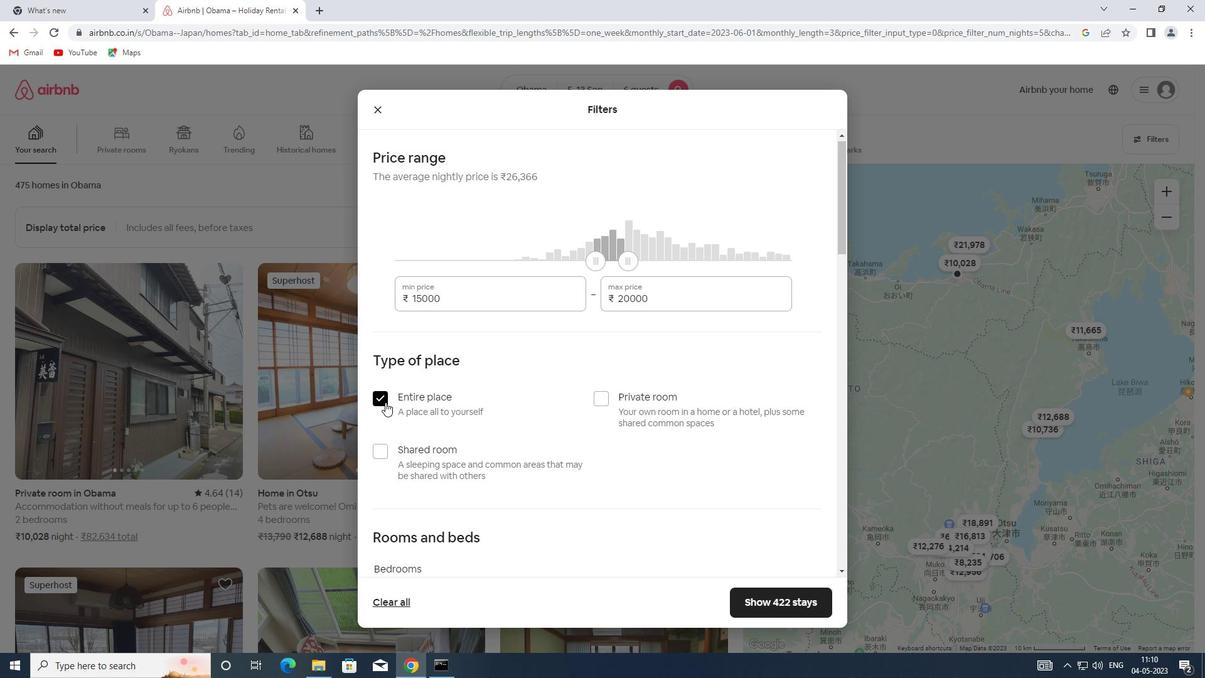 
Action: Mouse moved to (385, 402)
Screenshot: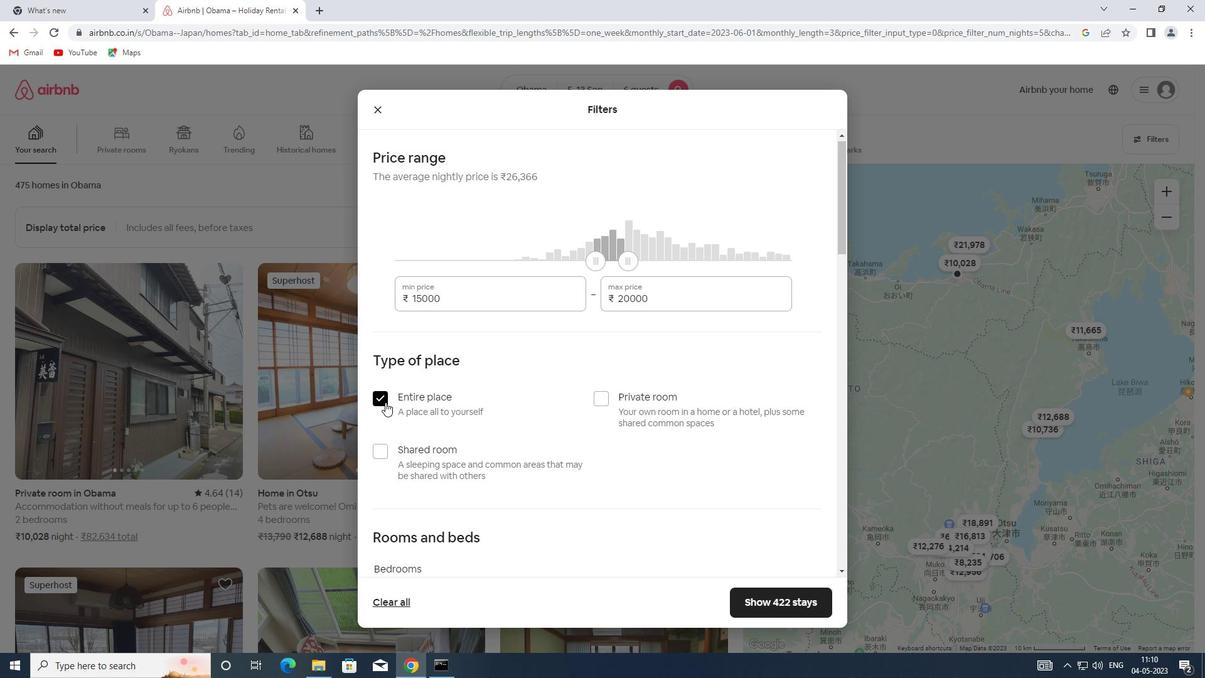 
Action: Mouse scrolled (385, 401) with delta (0, 0)
Screenshot: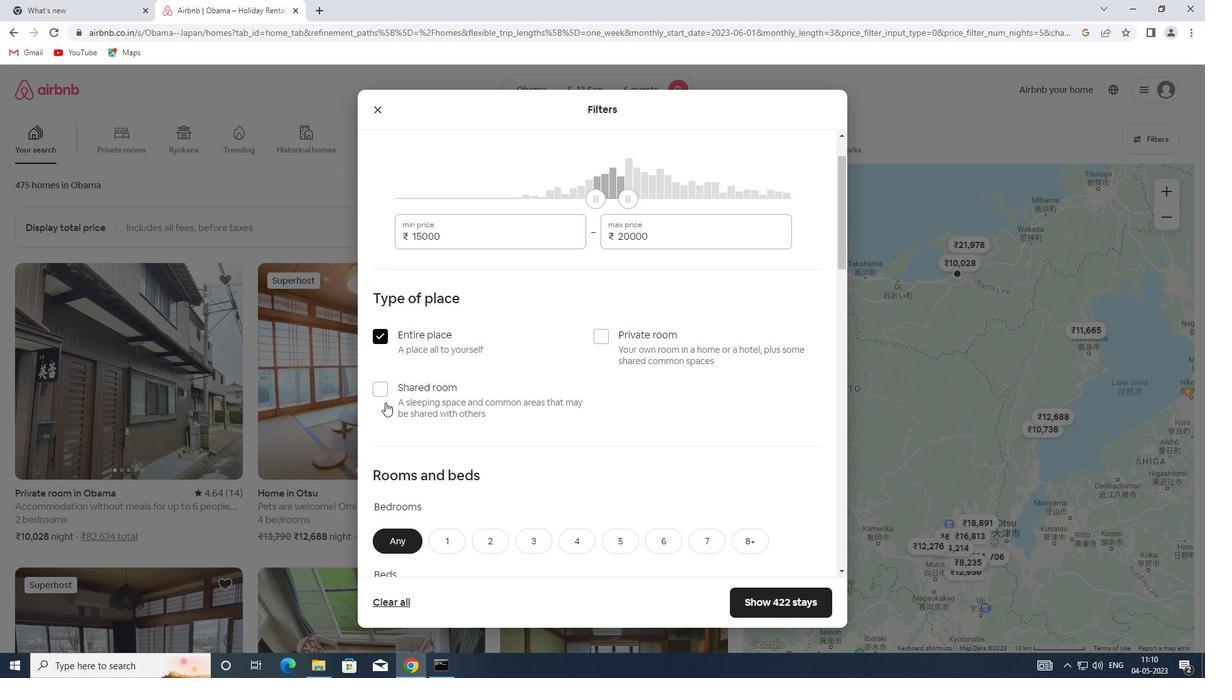 
Action: Mouse scrolled (385, 401) with delta (0, 0)
Screenshot: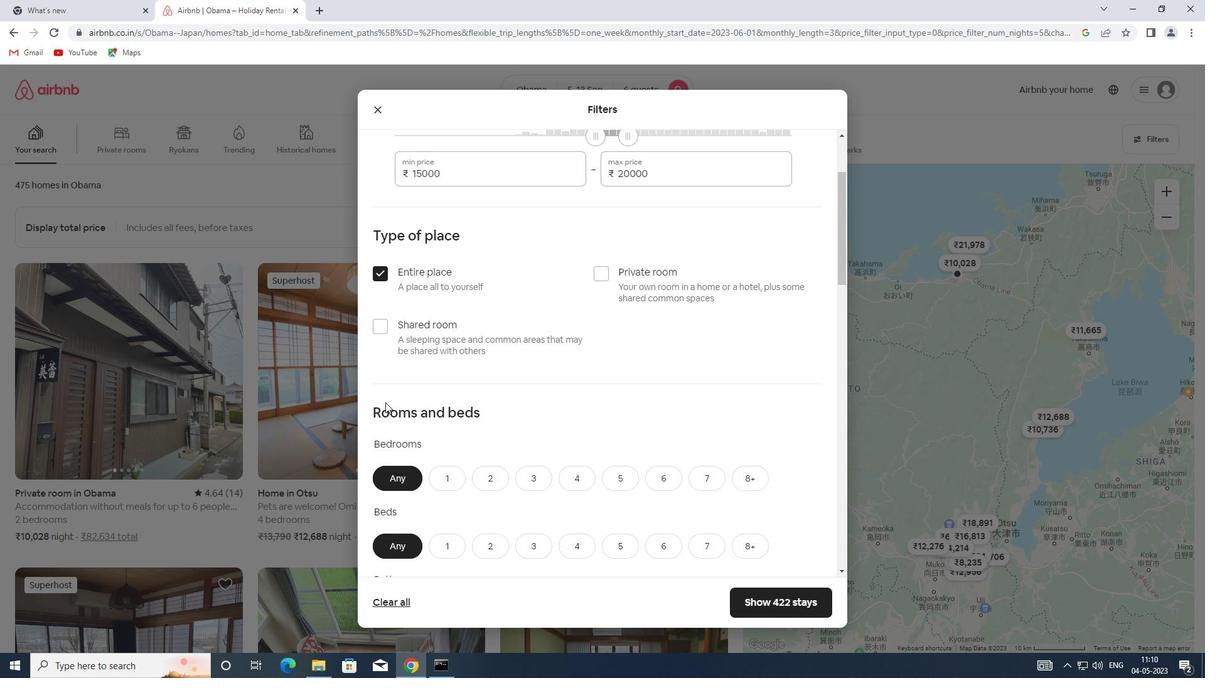 
Action: Mouse scrolled (385, 401) with delta (0, 0)
Screenshot: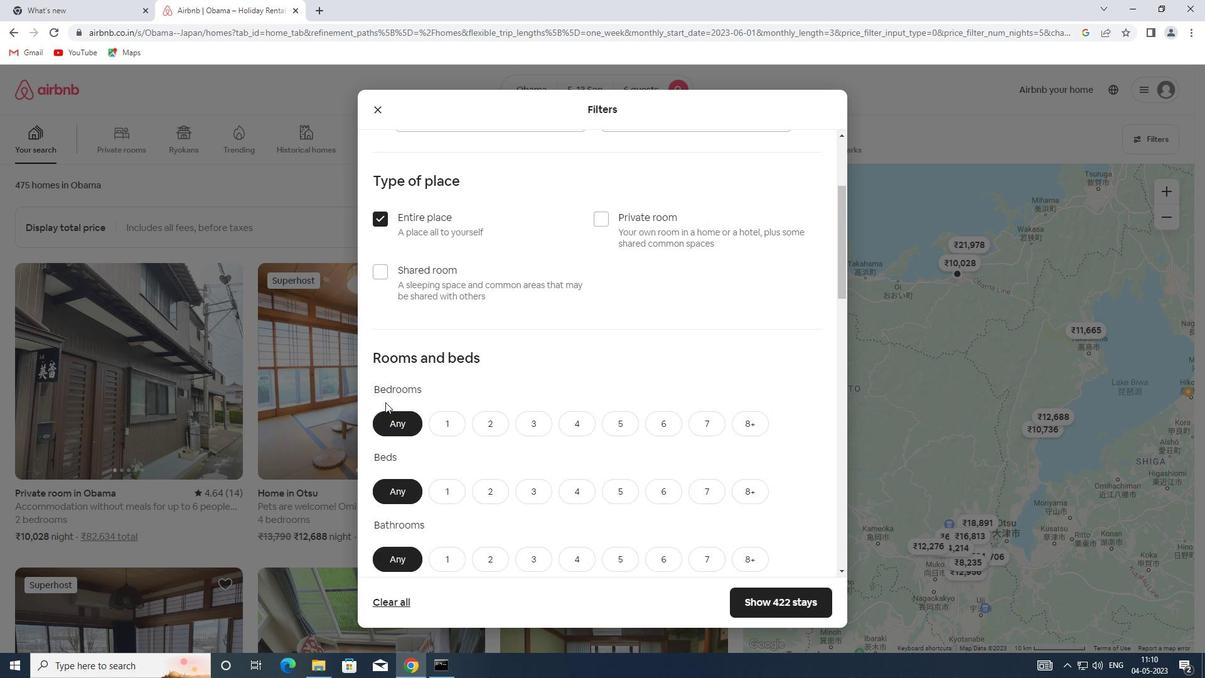 
Action: Mouse moved to (529, 350)
Screenshot: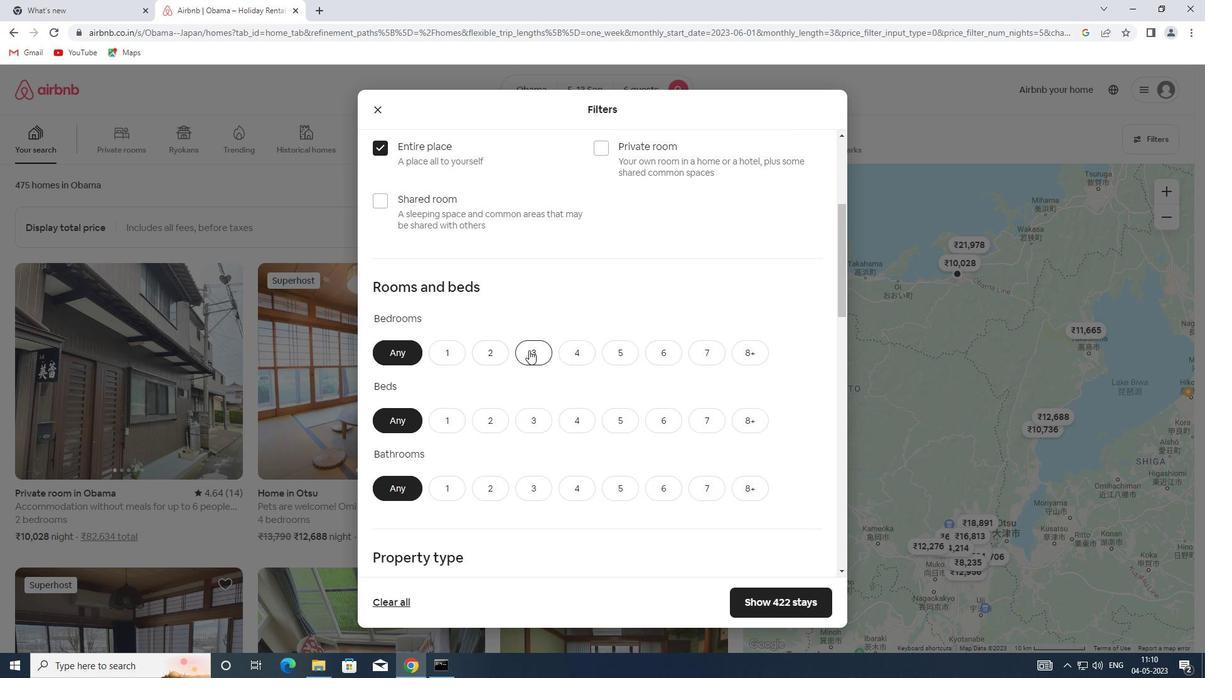 
Action: Mouse pressed left at (529, 350)
Screenshot: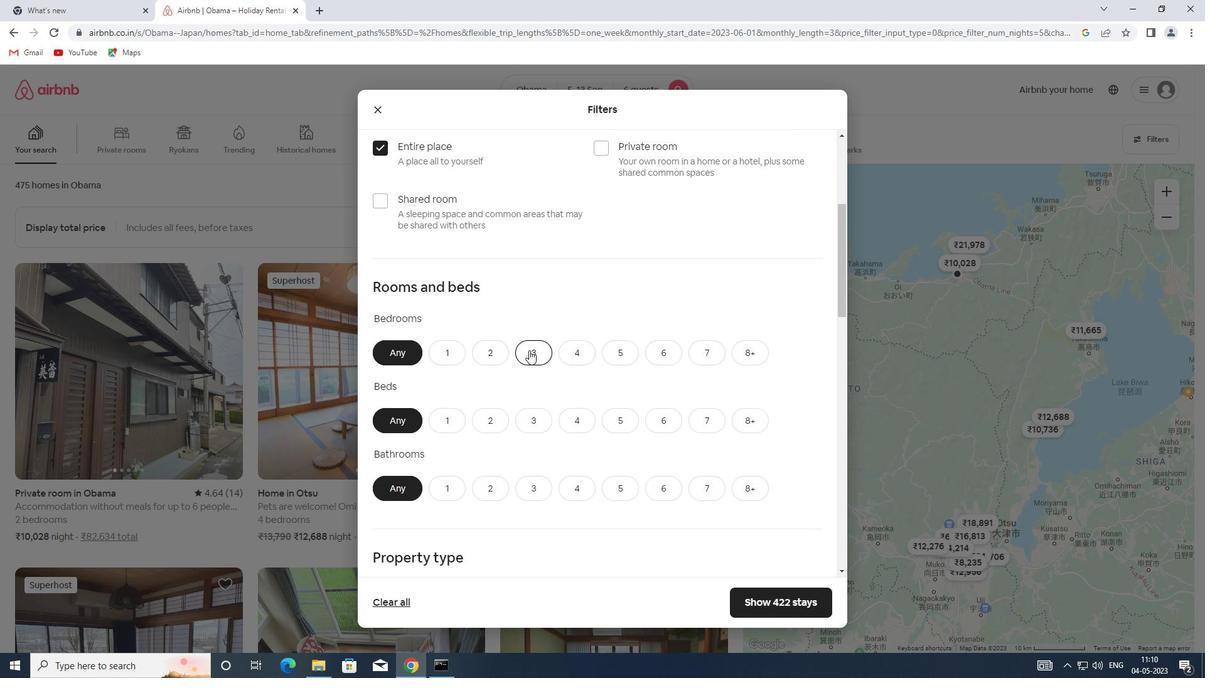 
Action: Mouse moved to (522, 420)
Screenshot: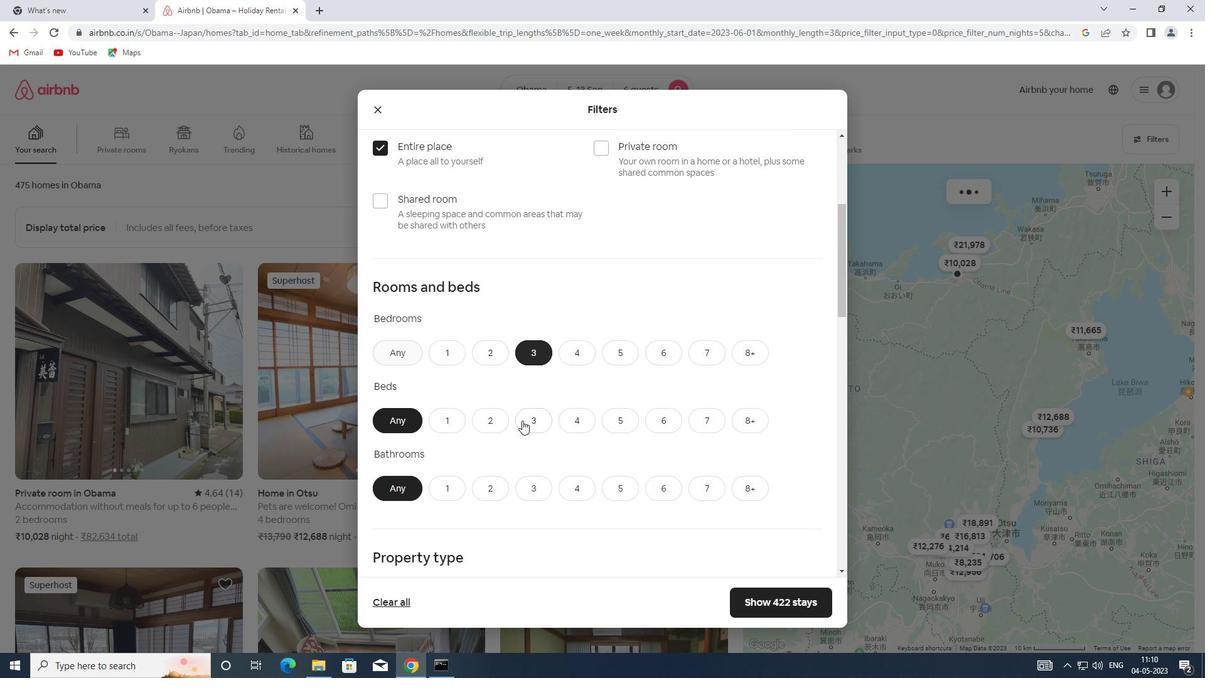 
Action: Mouse pressed left at (522, 420)
Screenshot: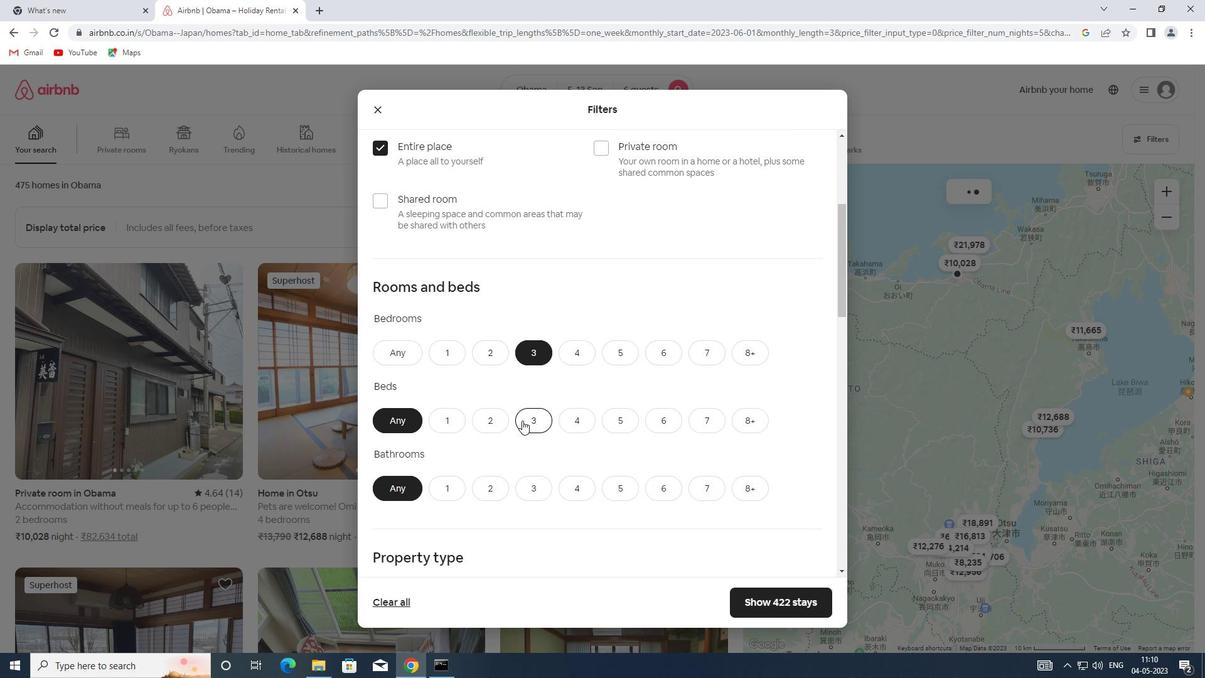 
Action: Mouse moved to (526, 490)
Screenshot: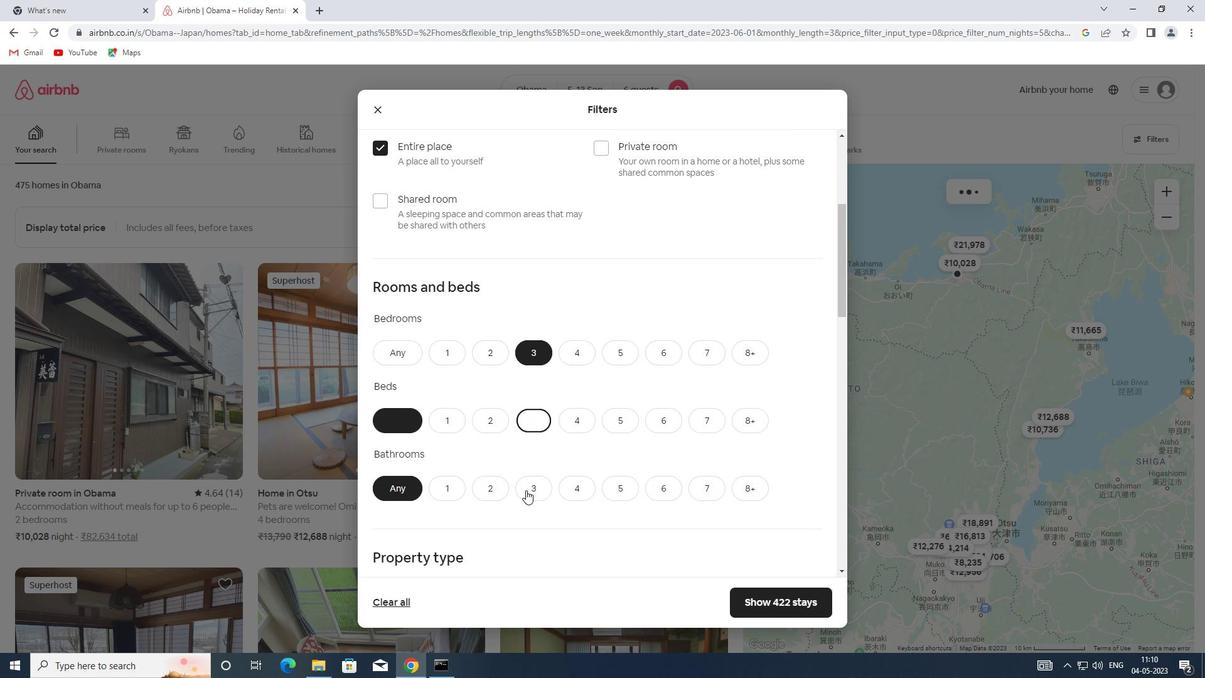 
Action: Mouse pressed left at (526, 490)
Screenshot: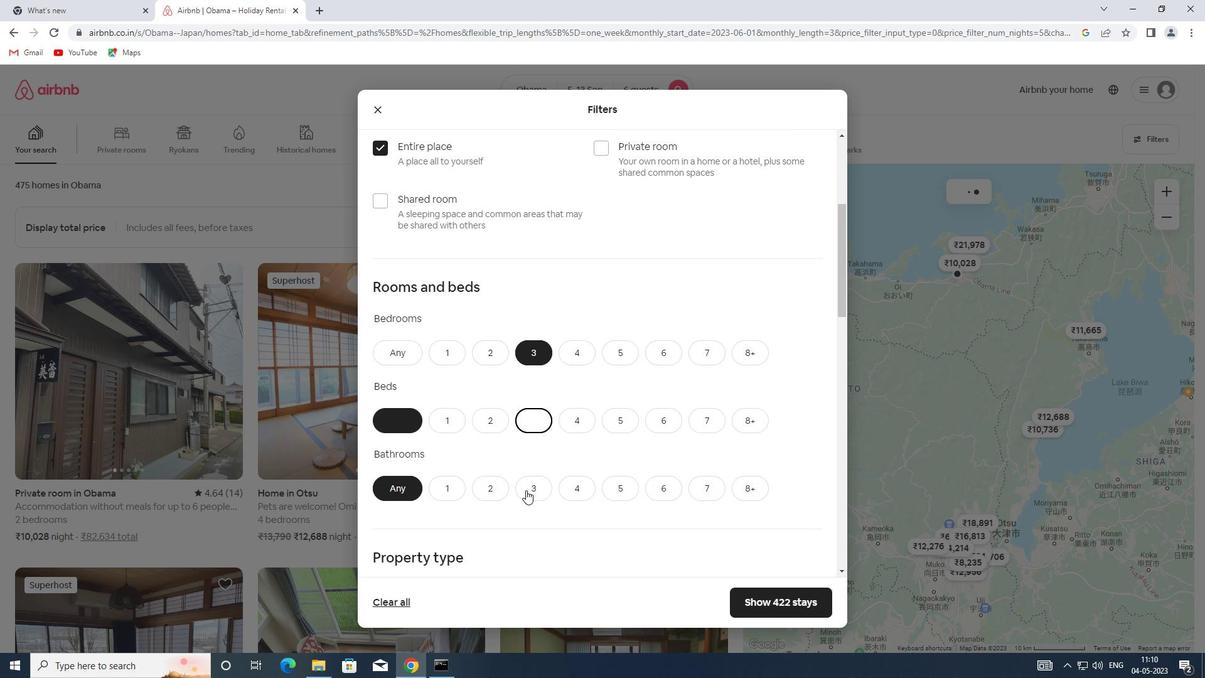 
Action: Mouse moved to (526, 474)
Screenshot: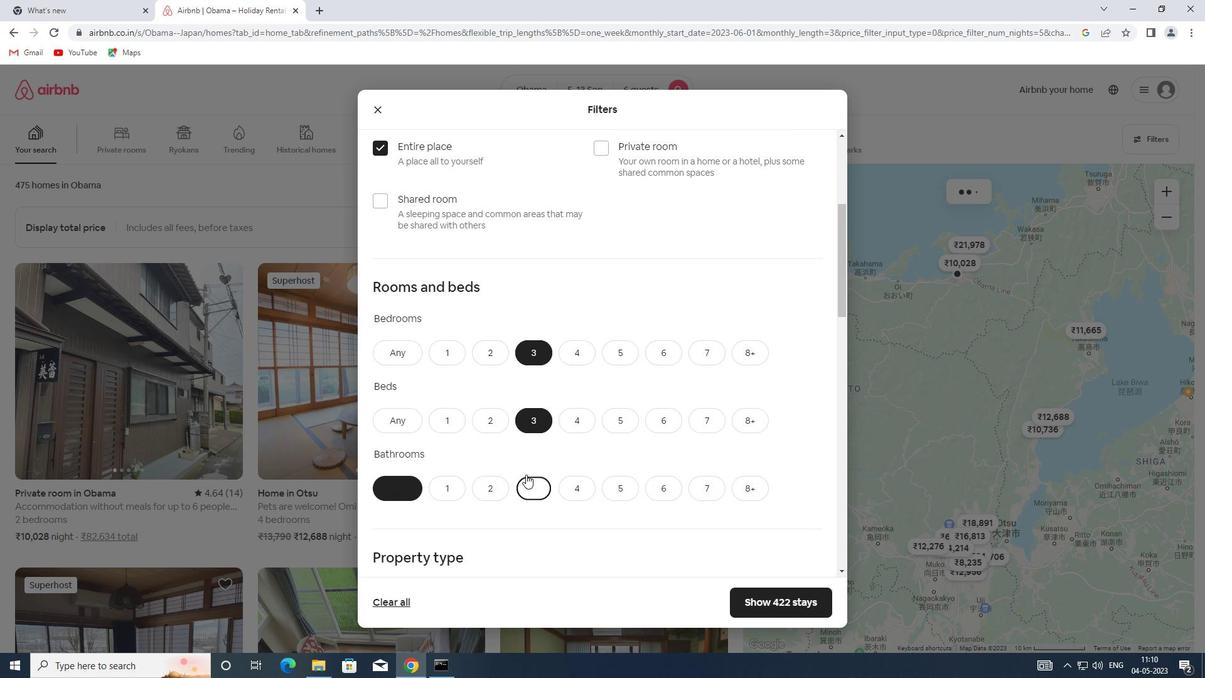 
Action: Mouse scrolled (526, 474) with delta (0, 0)
Screenshot: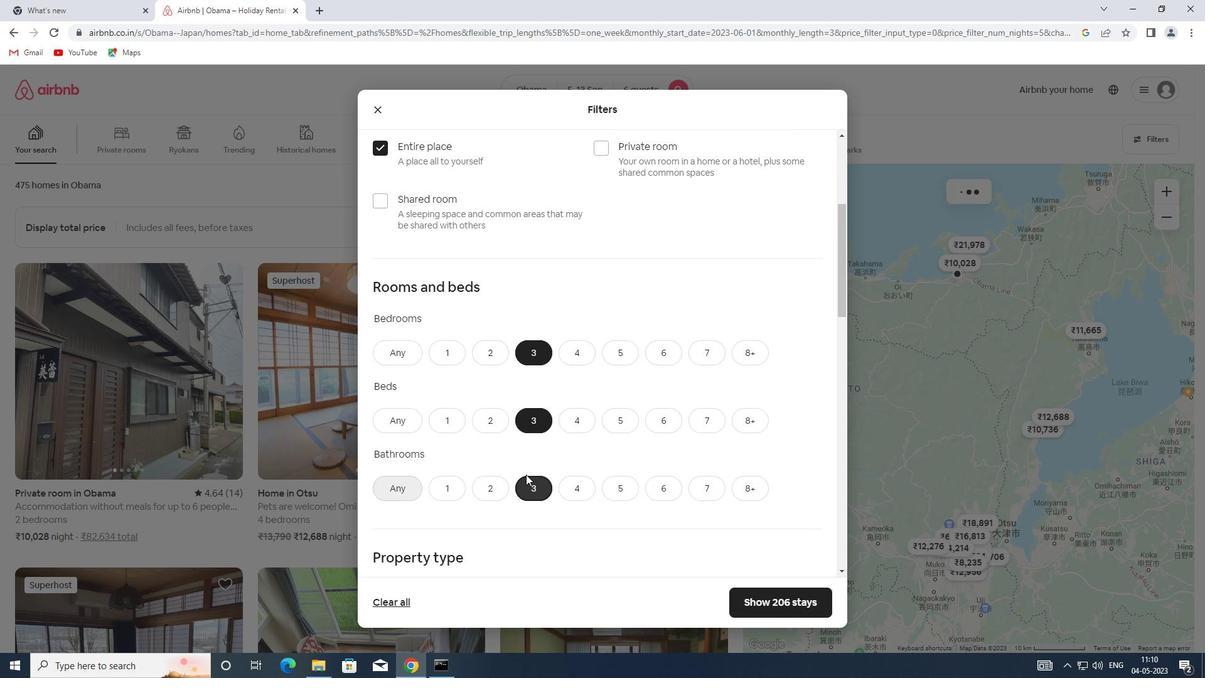 
Action: Mouse scrolled (526, 474) with delta (0, 0)
Screenshot: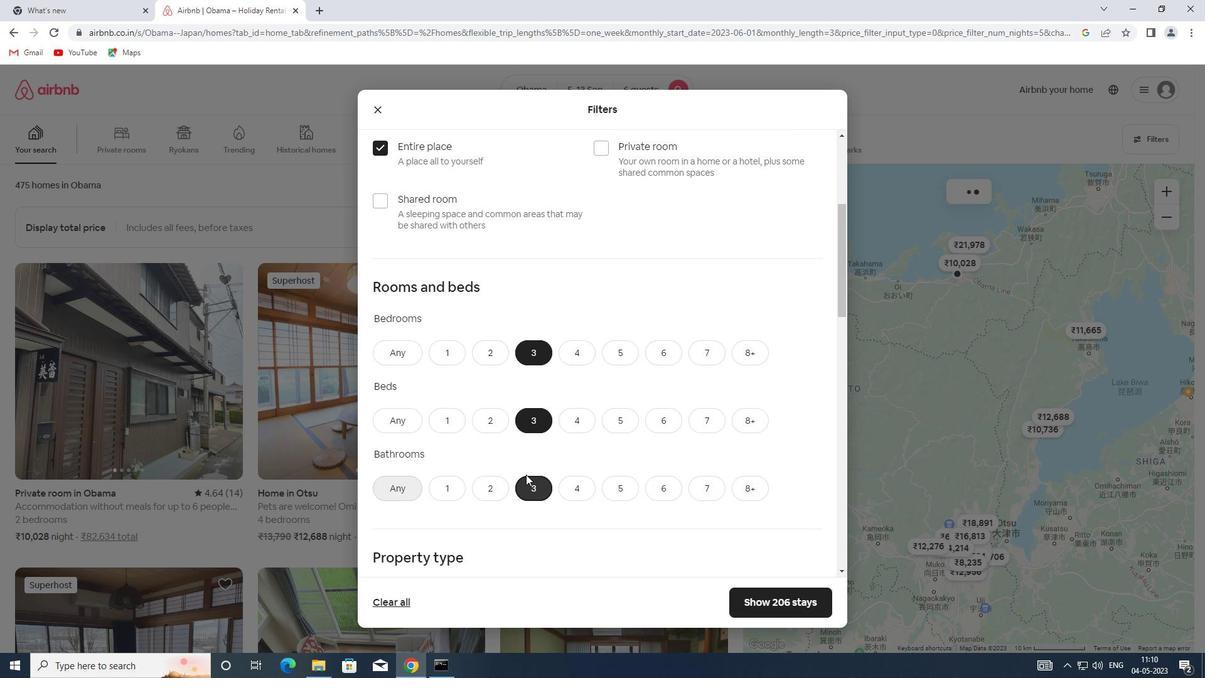 
Action: Mouse scrolled (526, 474) with delta (0, 0)
Screenshot: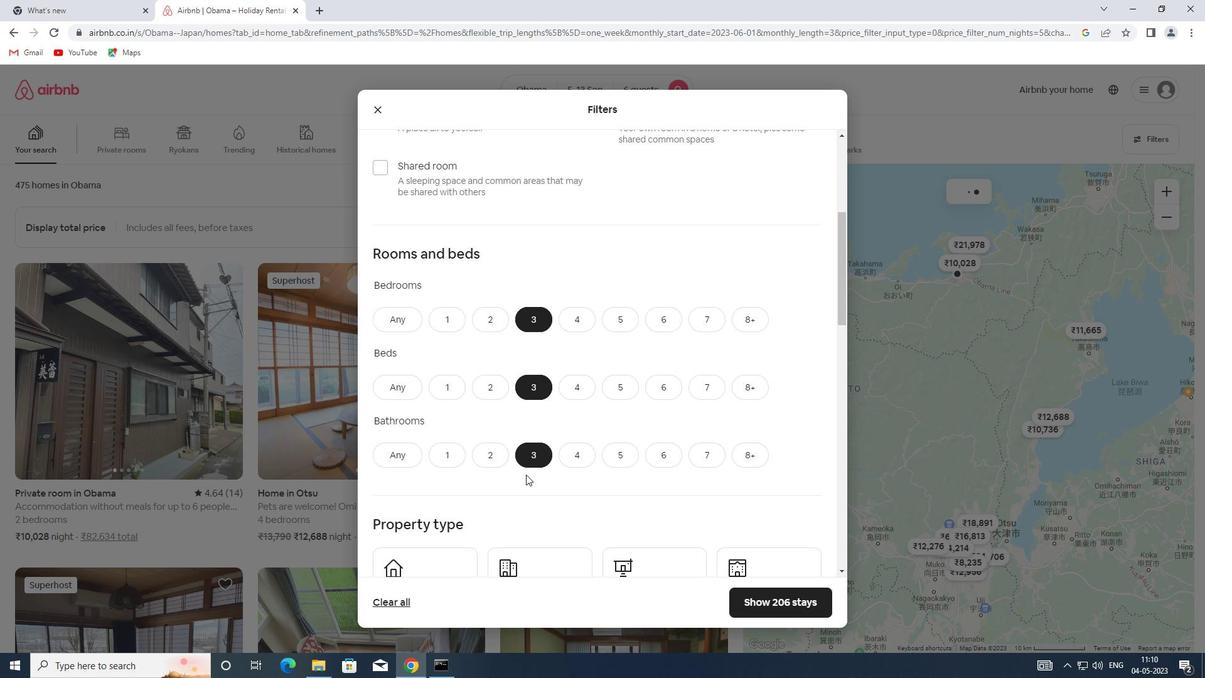 
Action: Mouse scrolled (526, 474) with delta (0, 0)
Screenshot: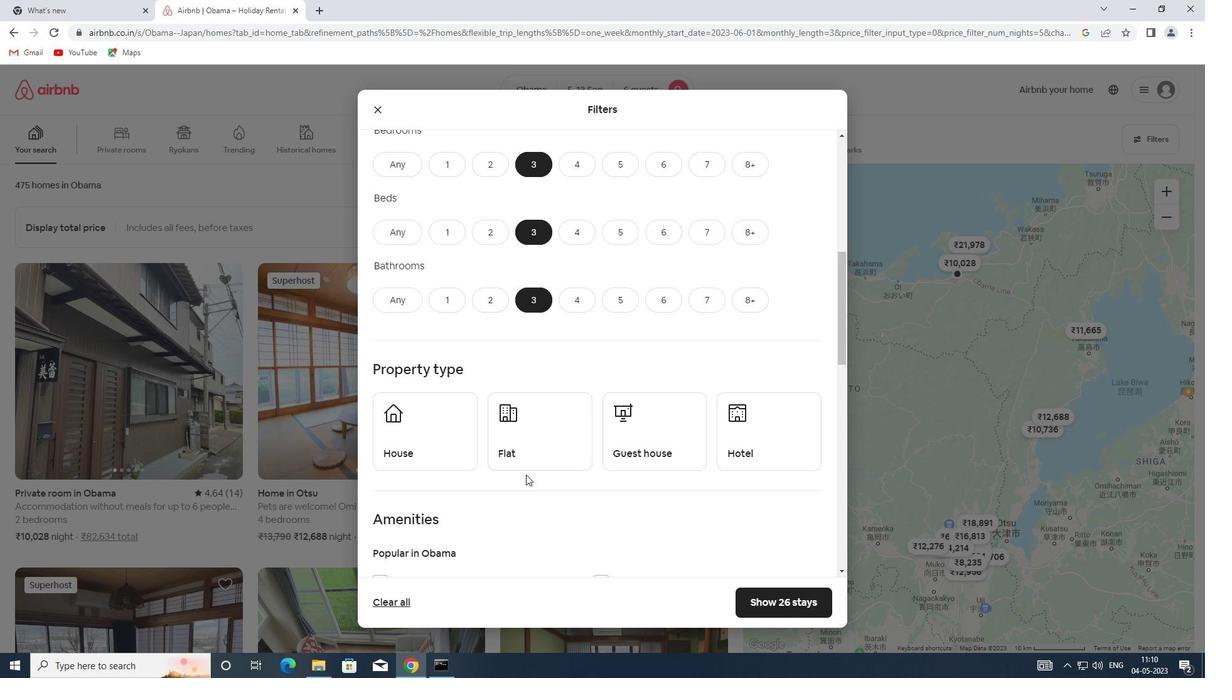 
Action: Mouse moved to (447, 397)
Screenshot: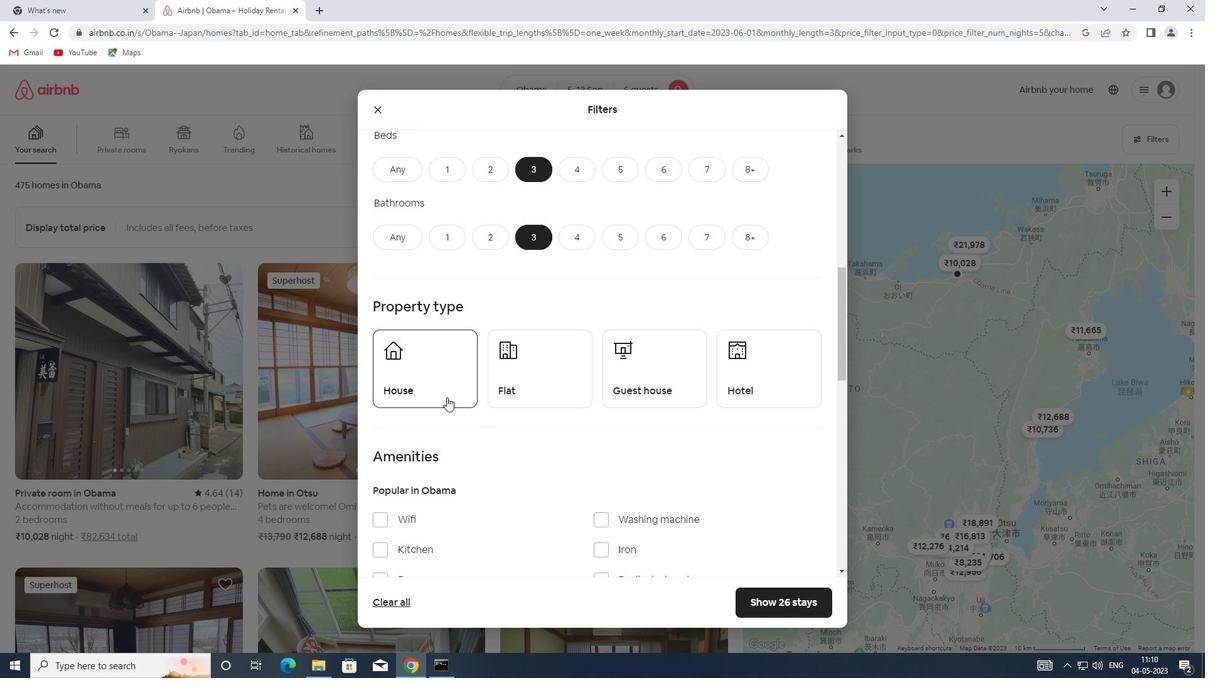 
Action: Mouse pressed left at (447, 397)
Screenshot: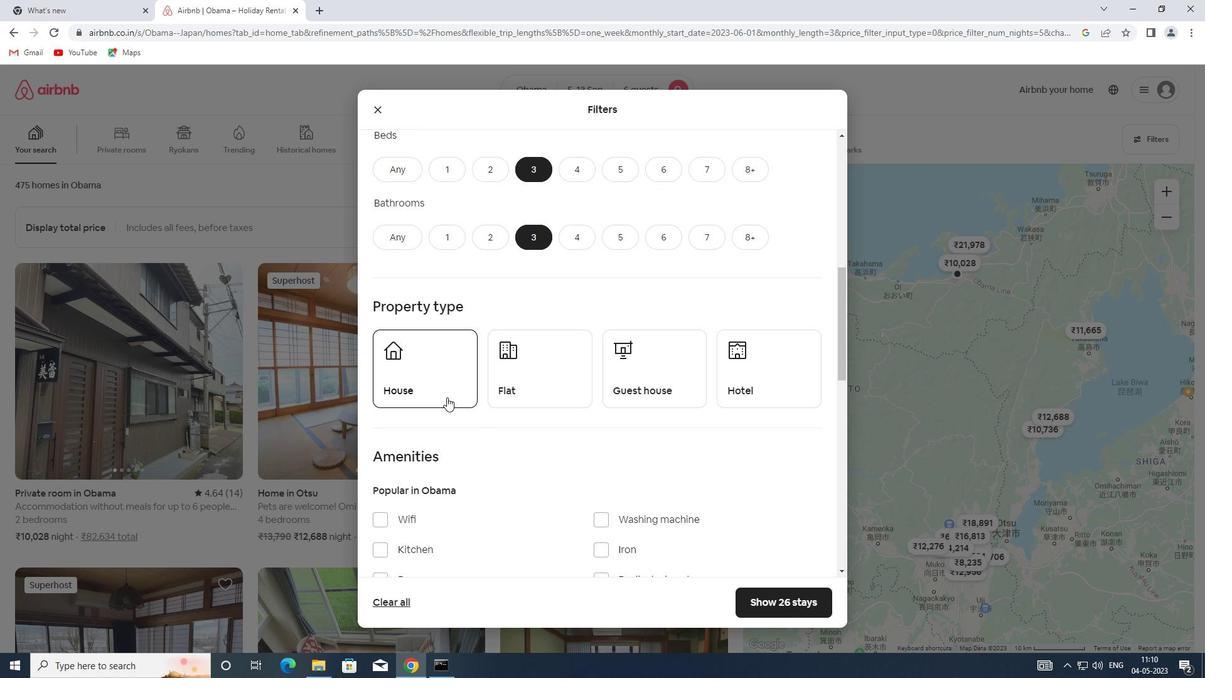 
Action: Mouse moved to (512, 390)
Screenshot: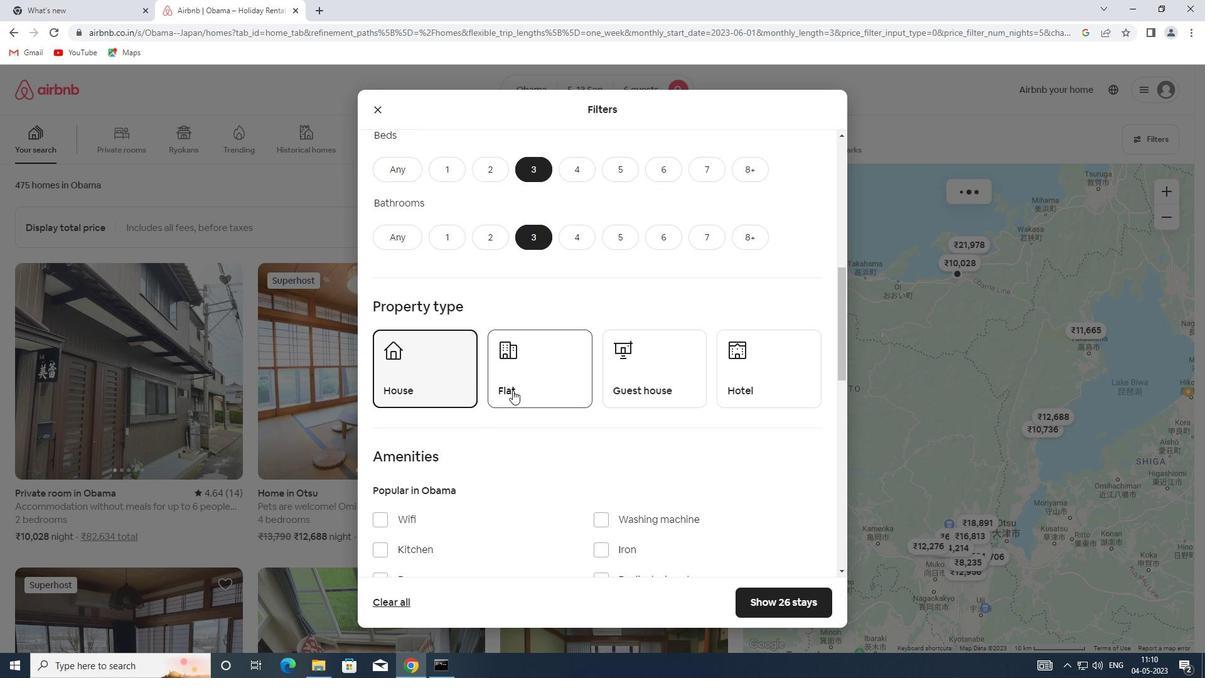 
Action: Mouse pressed left at (512, 390)
Screenshot: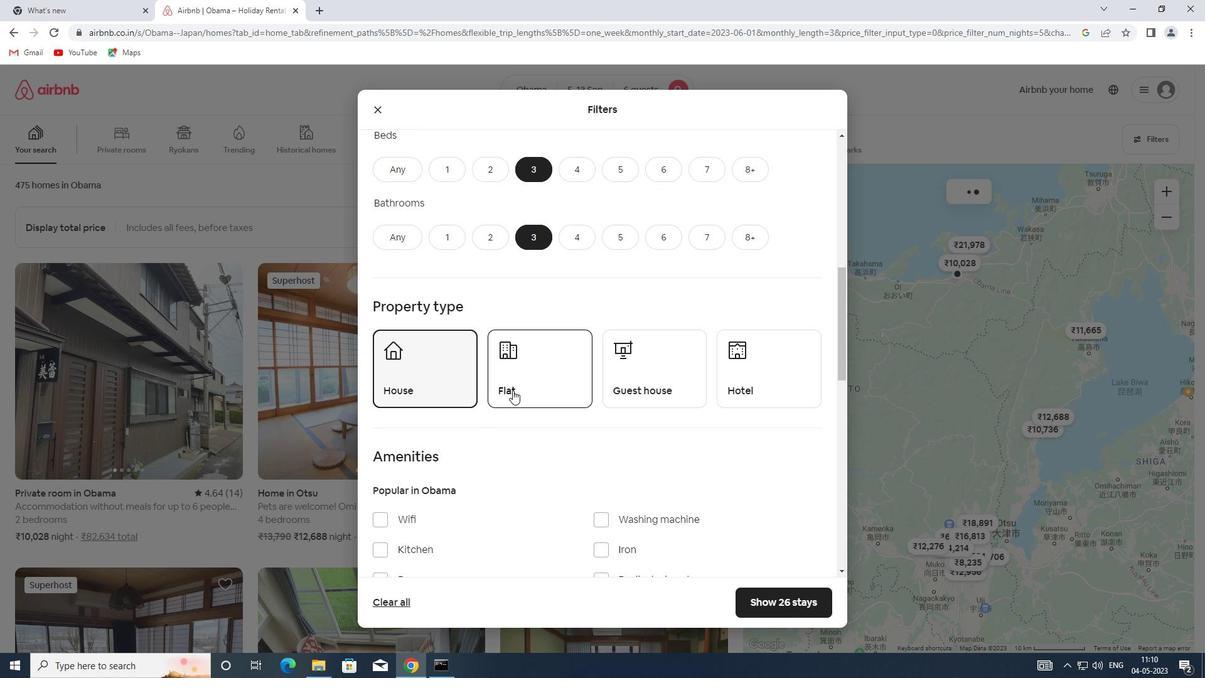 
Action: Mouse moved to (620, 381)
Screenshot: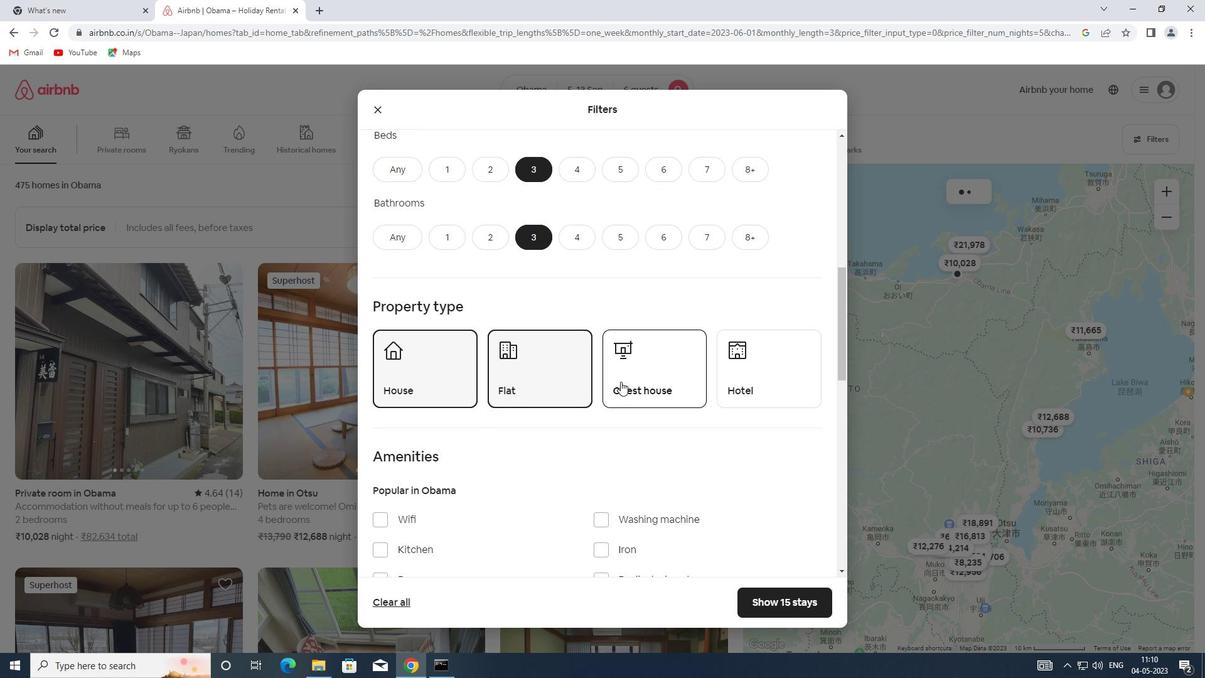 
Action: Mouse pressed left at (620, 381)
Screenshot: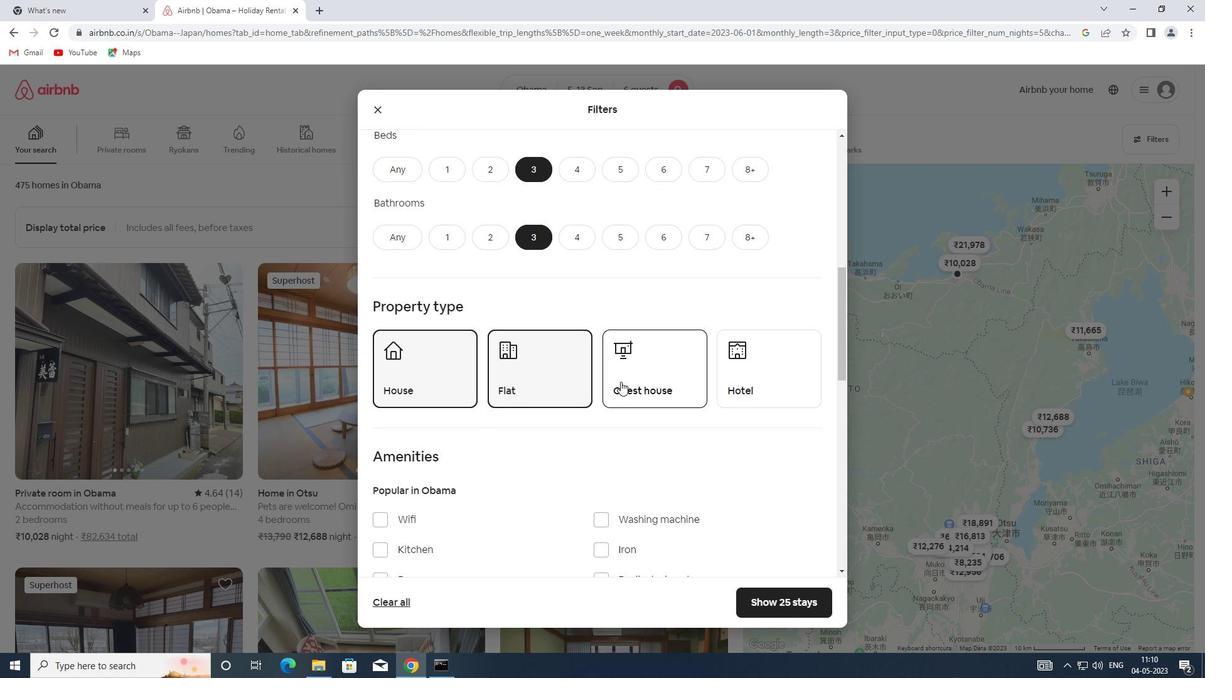 
Action: Mouse scrolled (620, 381) with delta (0, 0)
Screenshot: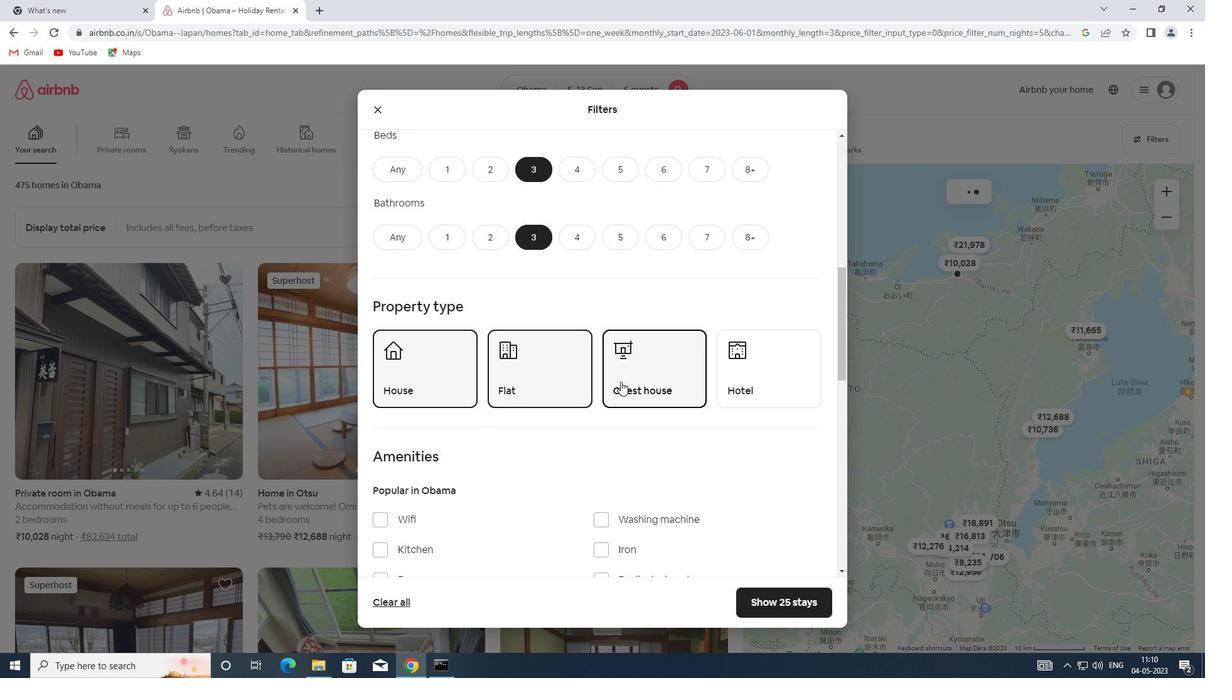 
Action: Mouse scrolled (620, 381) with delta (0, 0)
Screenshot: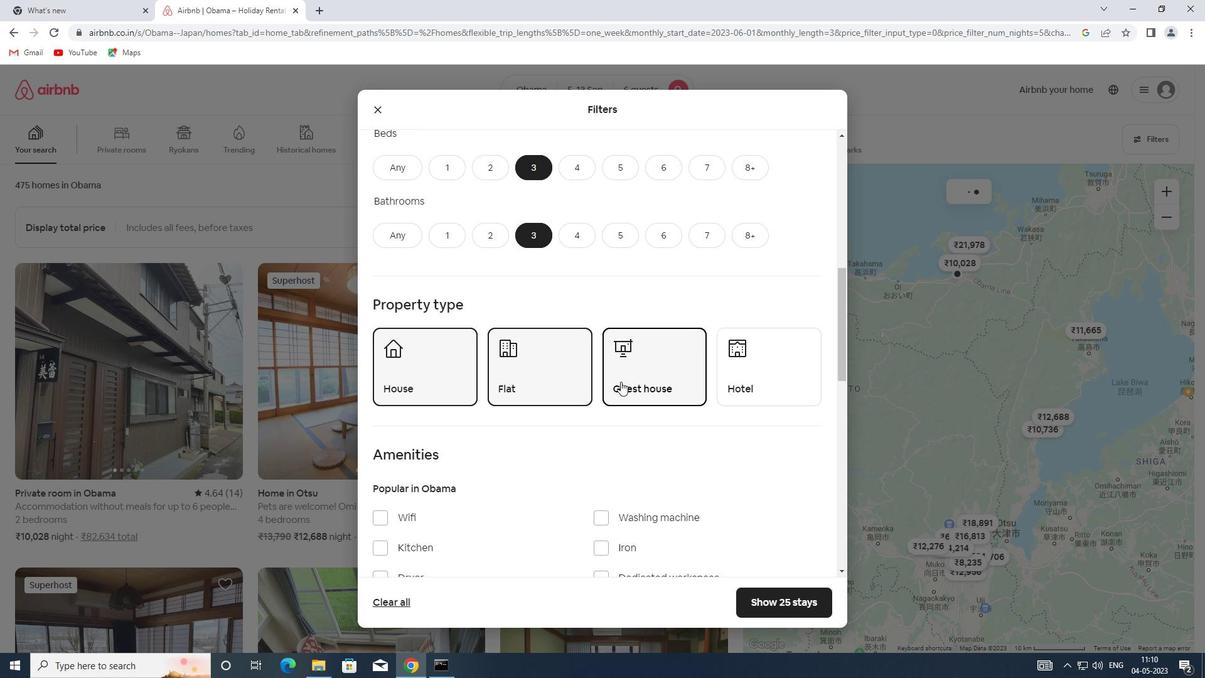 
Action: Mouse scrolled (620, 381) with delta (0, 0)
Screenshot: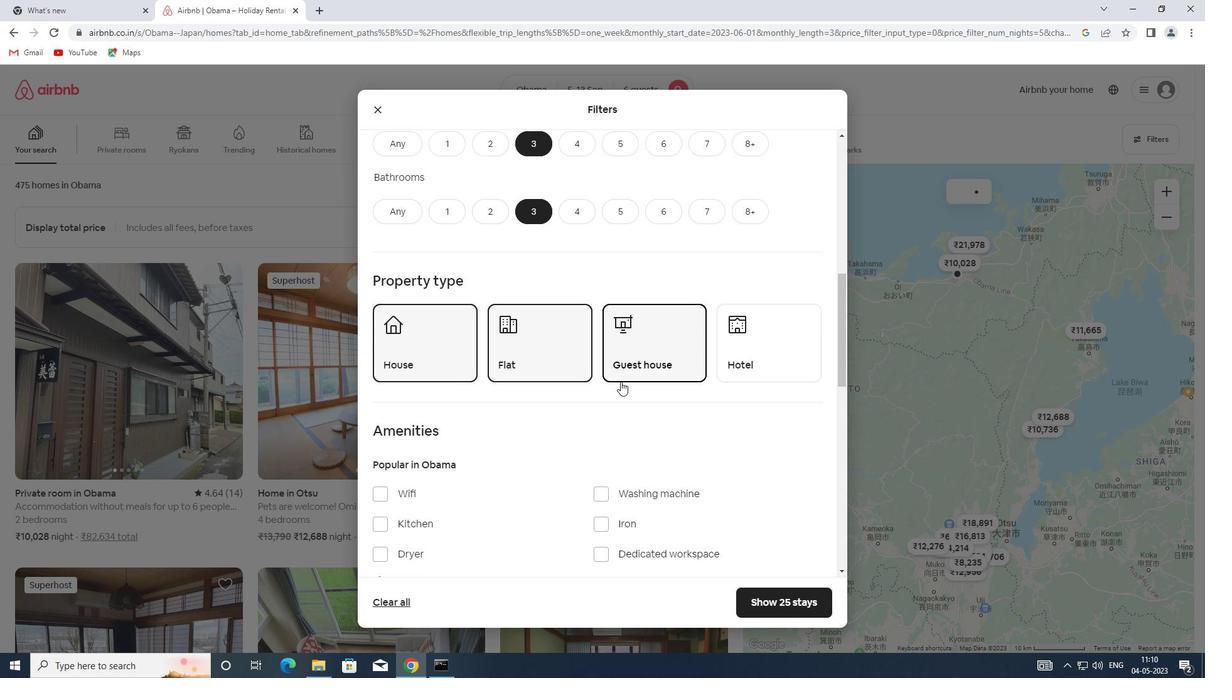 
Action: Mouse scrolled (620, 381) with delta (0, 0)
Screenshot: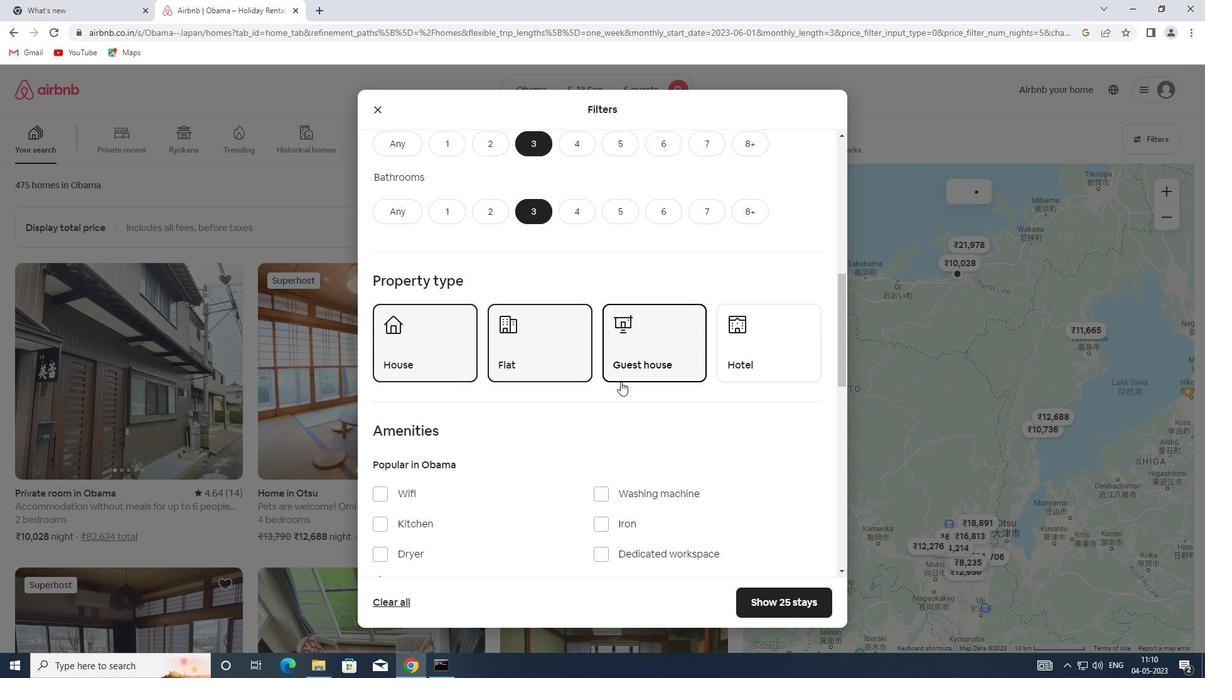 
Action: Mouse scrolled (620, 381) with delta (0, 0)
Screenshot: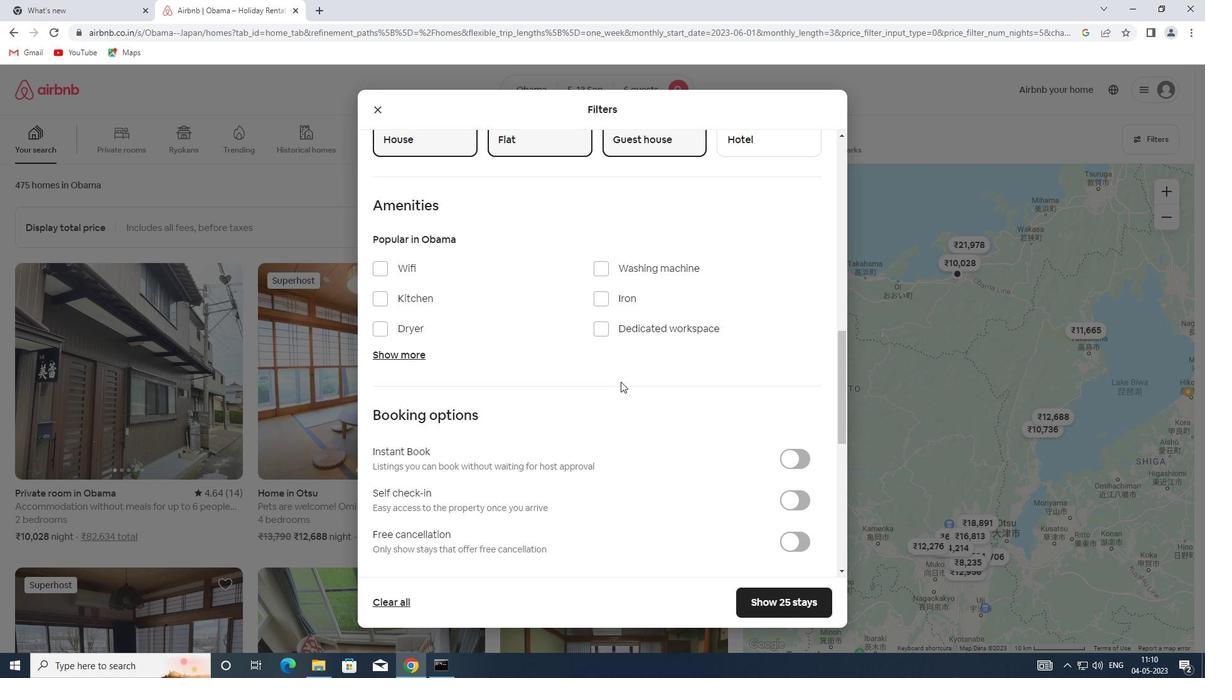 
Action: Mouse scrolled (620, 381) with delta (0, 0)
Screenshot: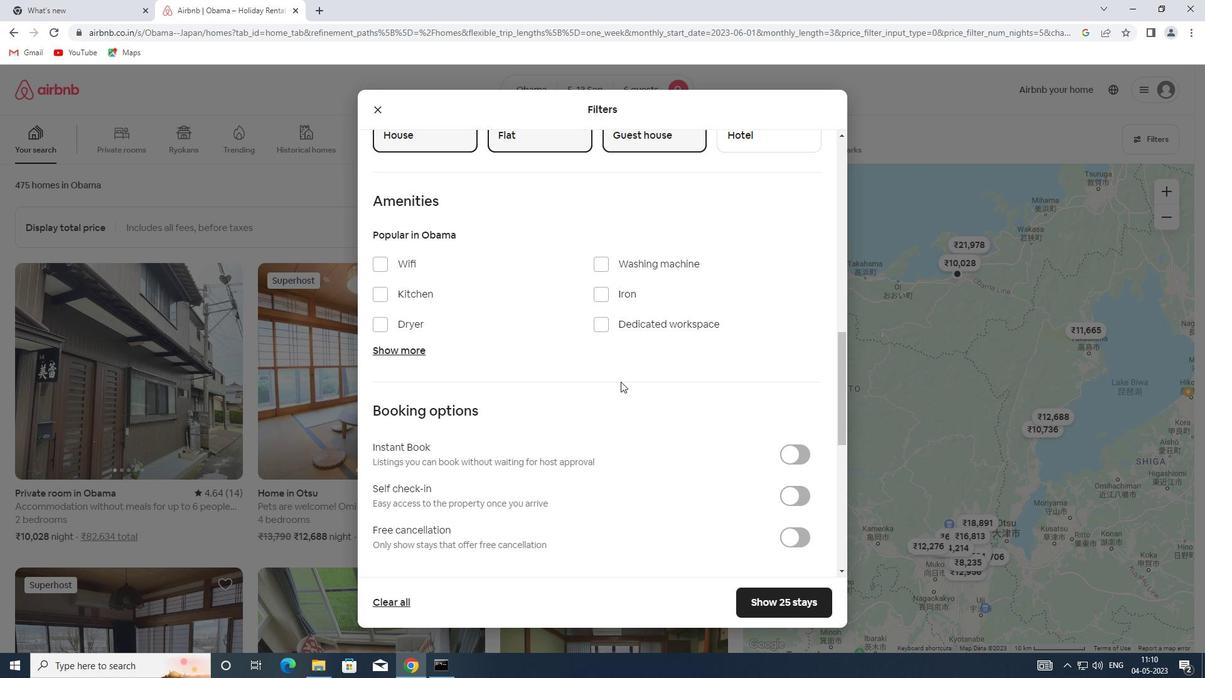 
Action: Mouse scrolled (620, 381) with delta (0, 0)
Screenshot: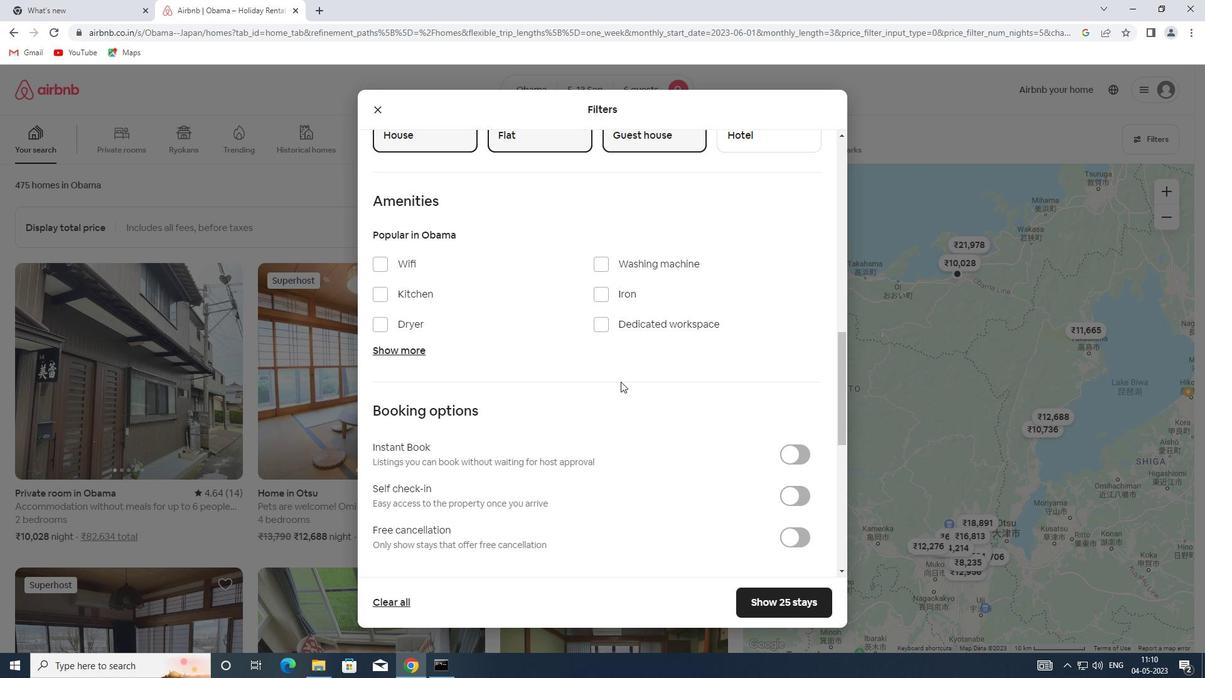 
Action: Mouse moved to (801, 309)
Screenshot: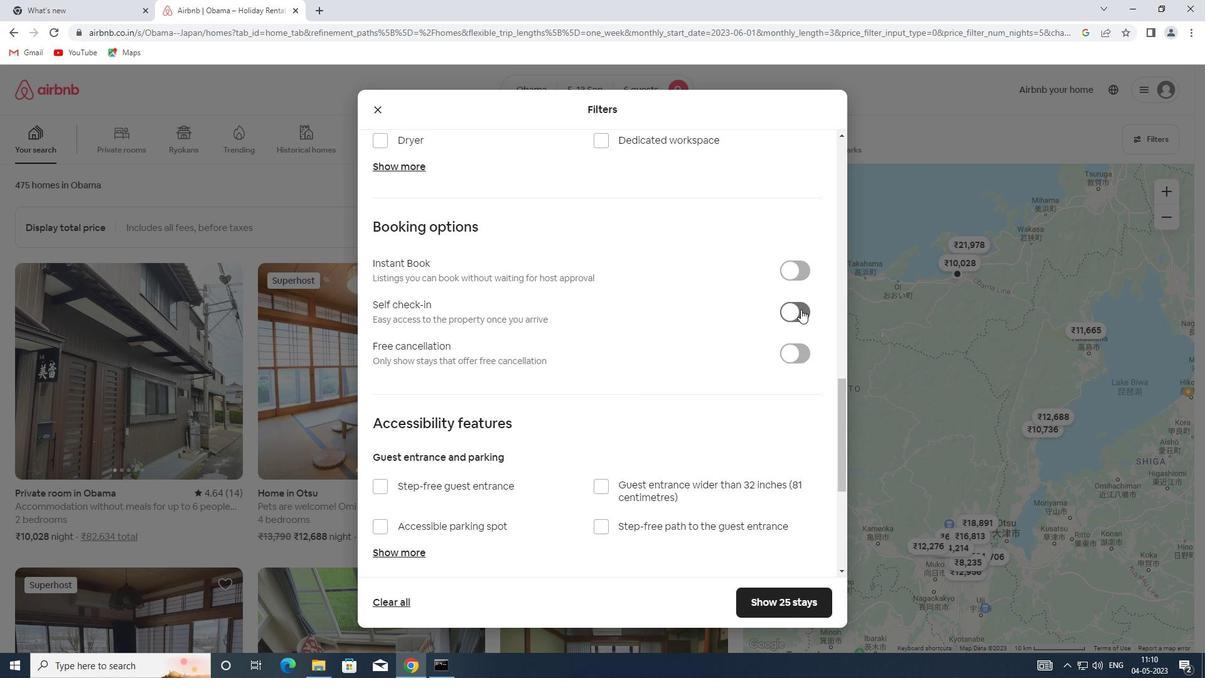 
Action: Mouse pressed left at (801, 309)
Screenshot: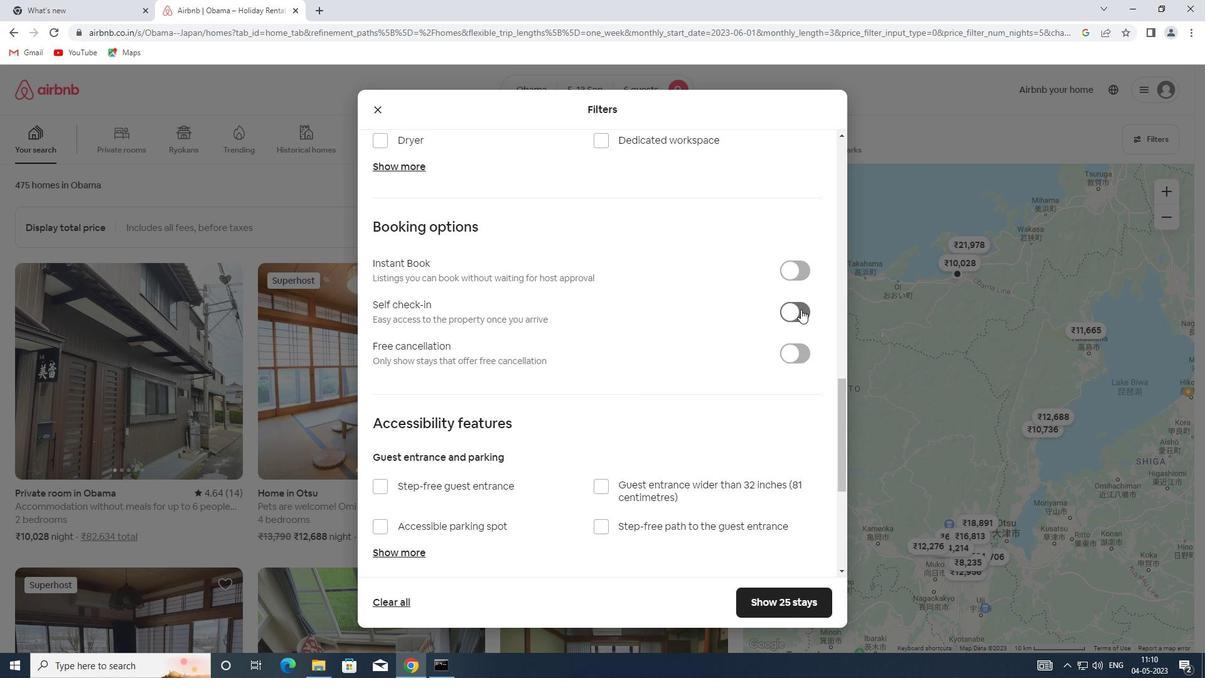 
Action: Mouse moved to (541, 377)
Screenshot: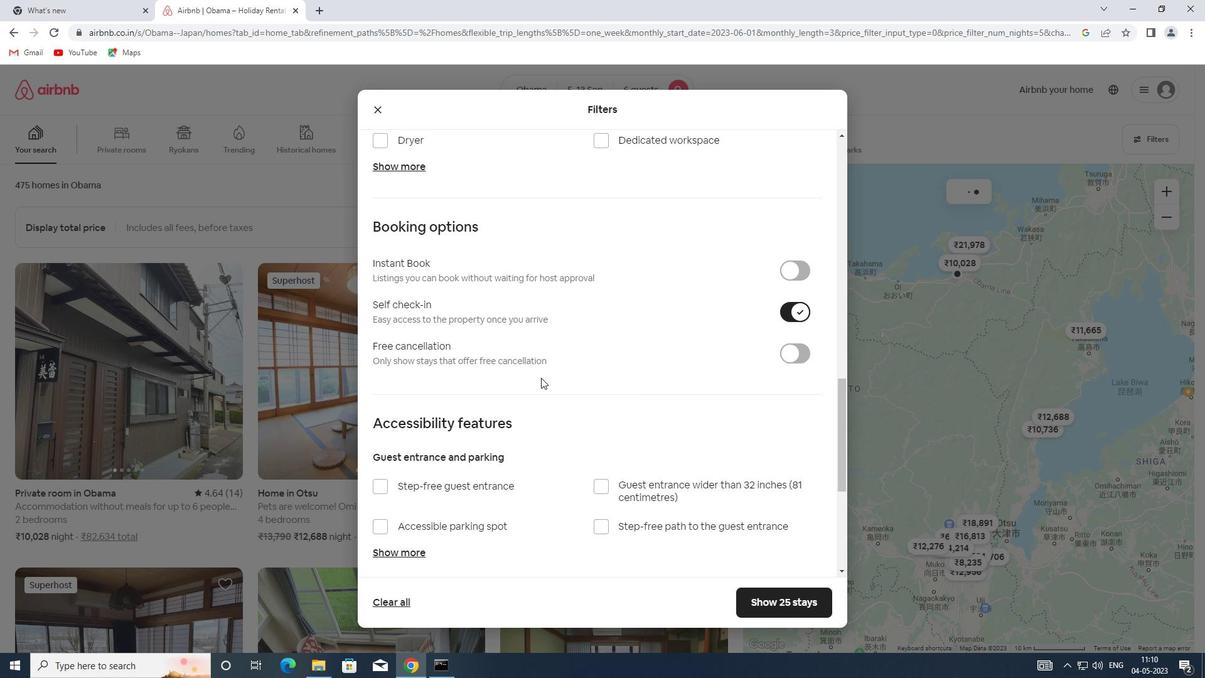 
Action: Mouse scrolled (541, 377) with delta (0, 0)
Screenshot: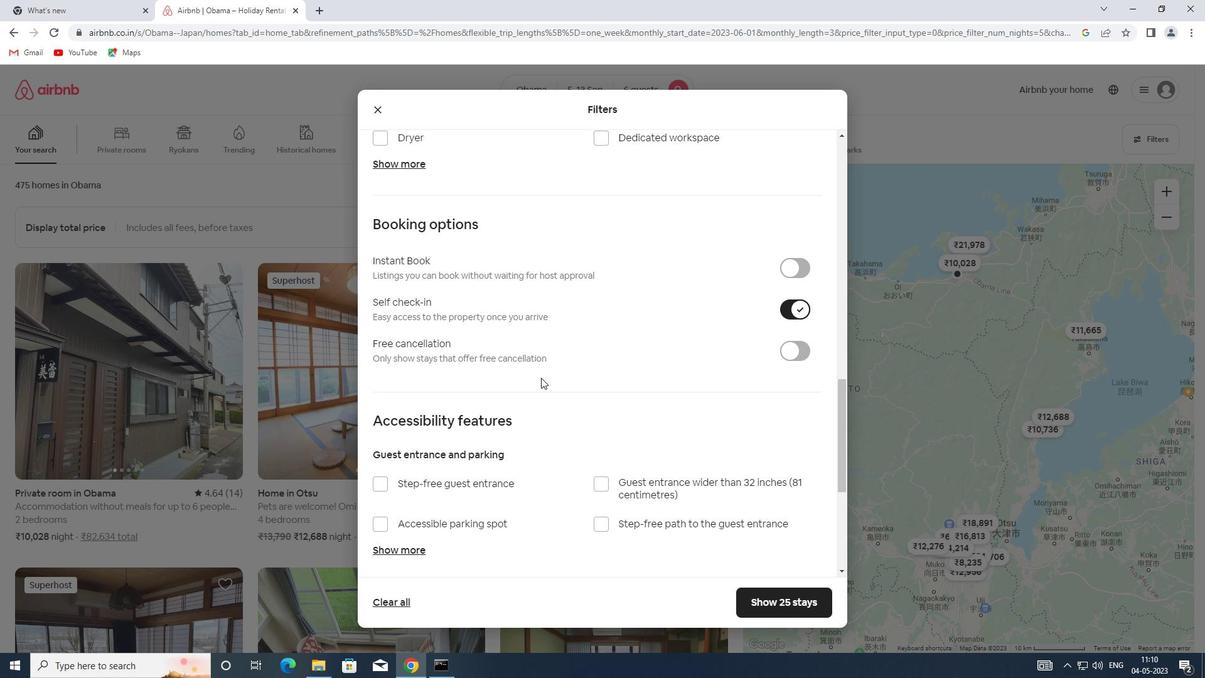 
Action: Mouse scrolled (541, 377) with delta (0, 0)
Screenshot: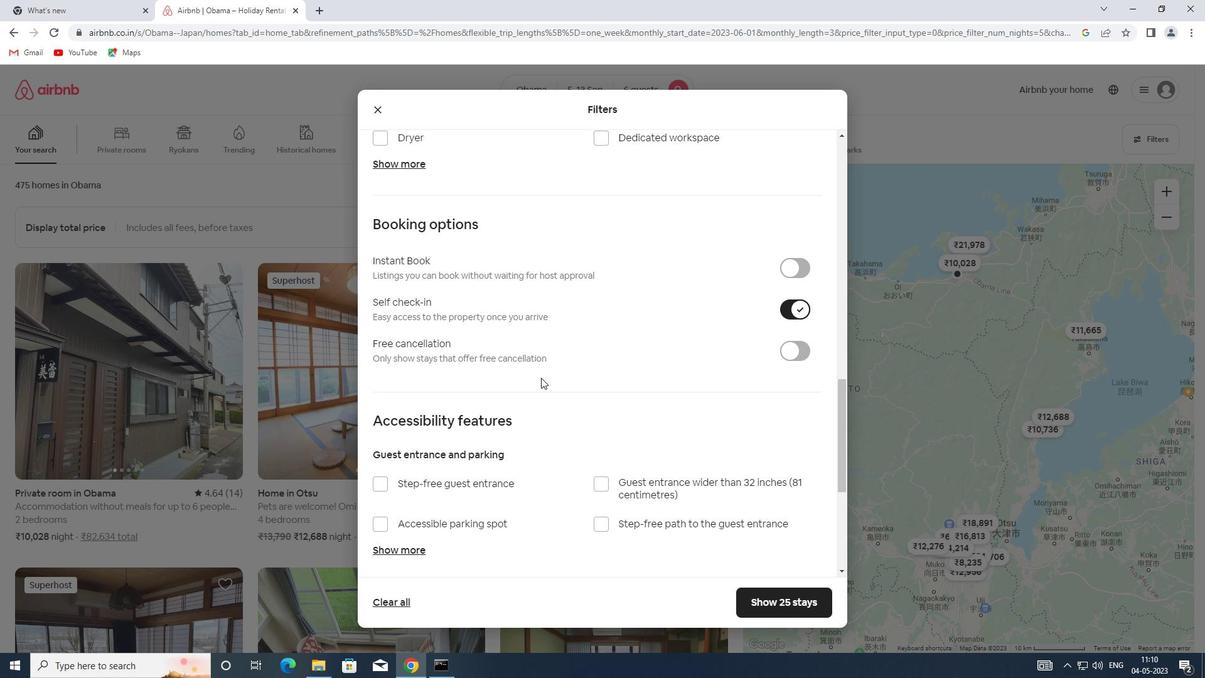 
Action: Mouse scrolled (541, 377) with delta (0, 0)
Screenshot: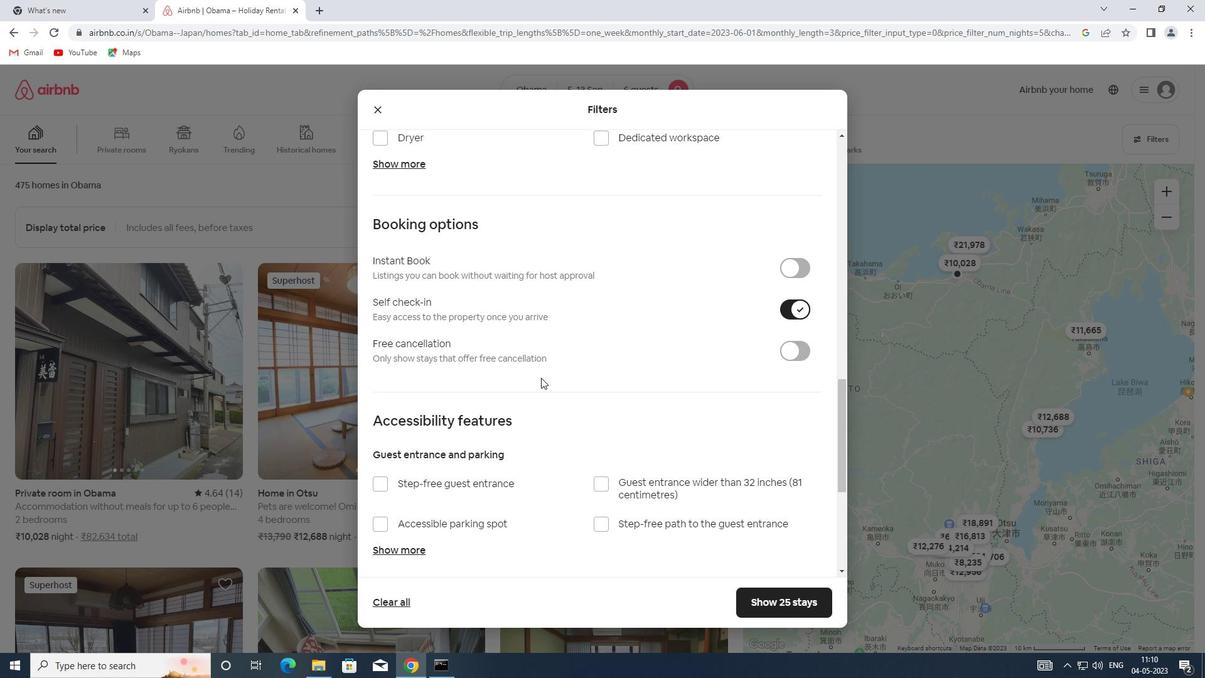 
Action: Mouse scrolled (541, 377) with delta (0, 0)
Screenshot: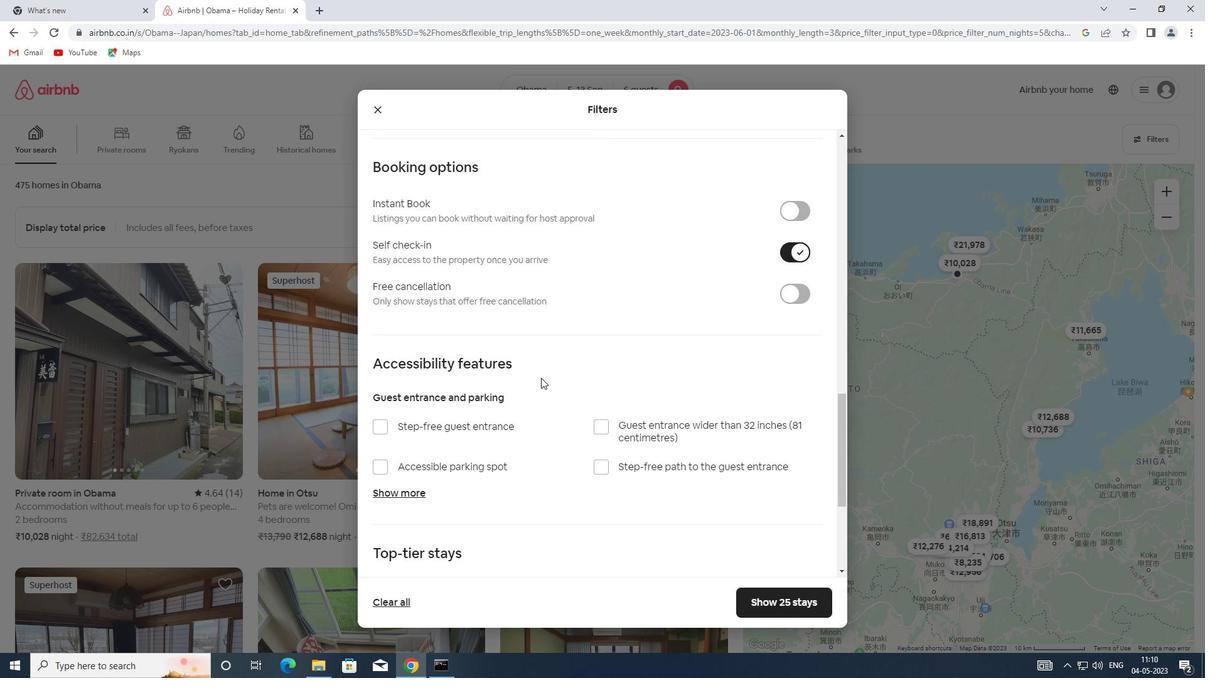 
Action: Mouse scrolled (541, 377) with delta (0, 0)
Screenshot: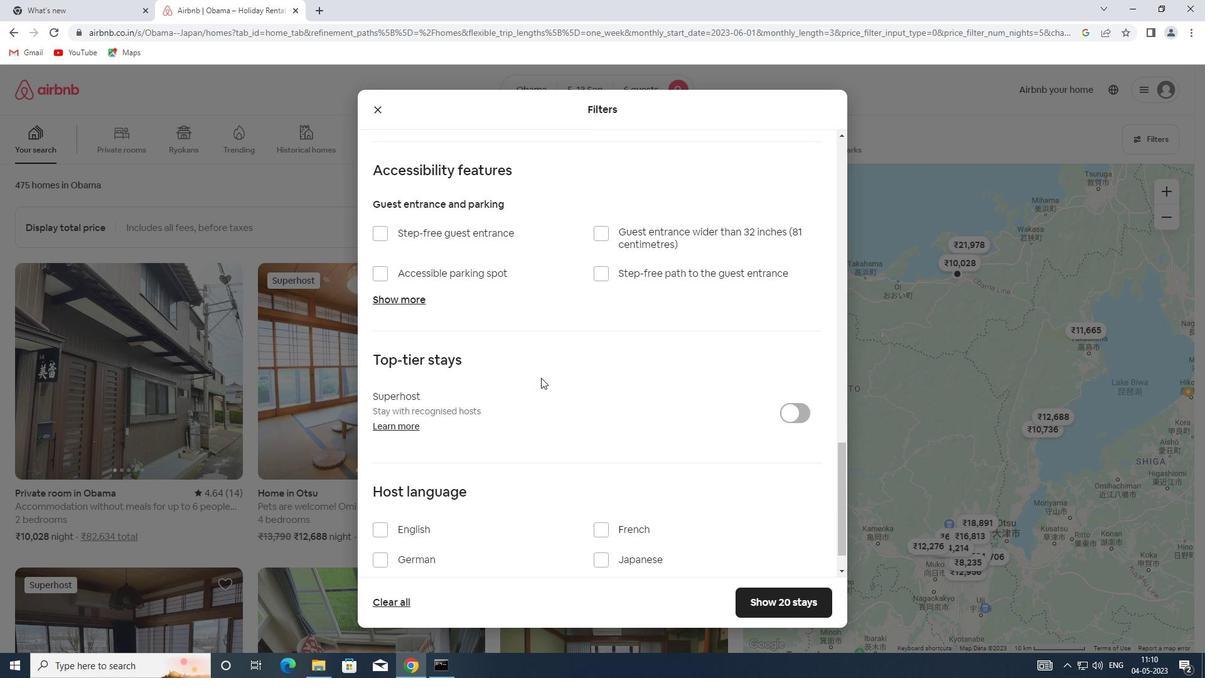 
Action: Mouse scrolled (541, 377) with delta (0, 0)
Screenshot: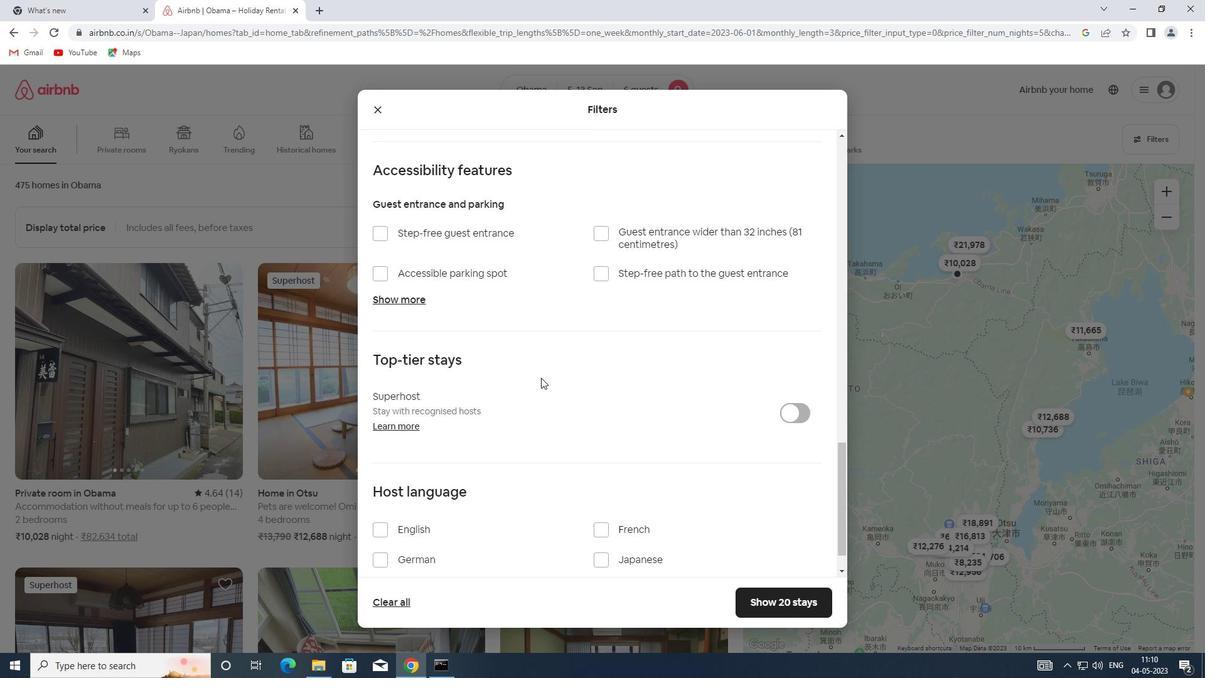 
Action: Mouse scrolled (541, 377) with delta (0, 0)
Screenshot: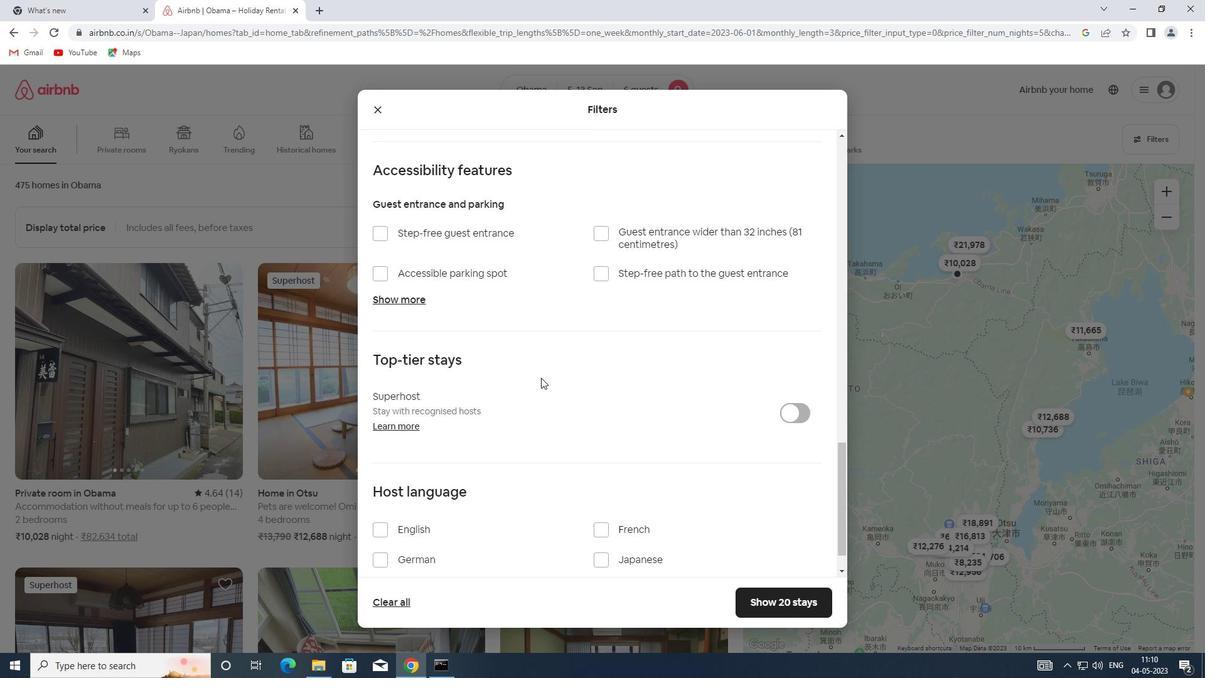 
Action: Mouse scrolled (541, 377) with delta (0, 0)
Screenshot: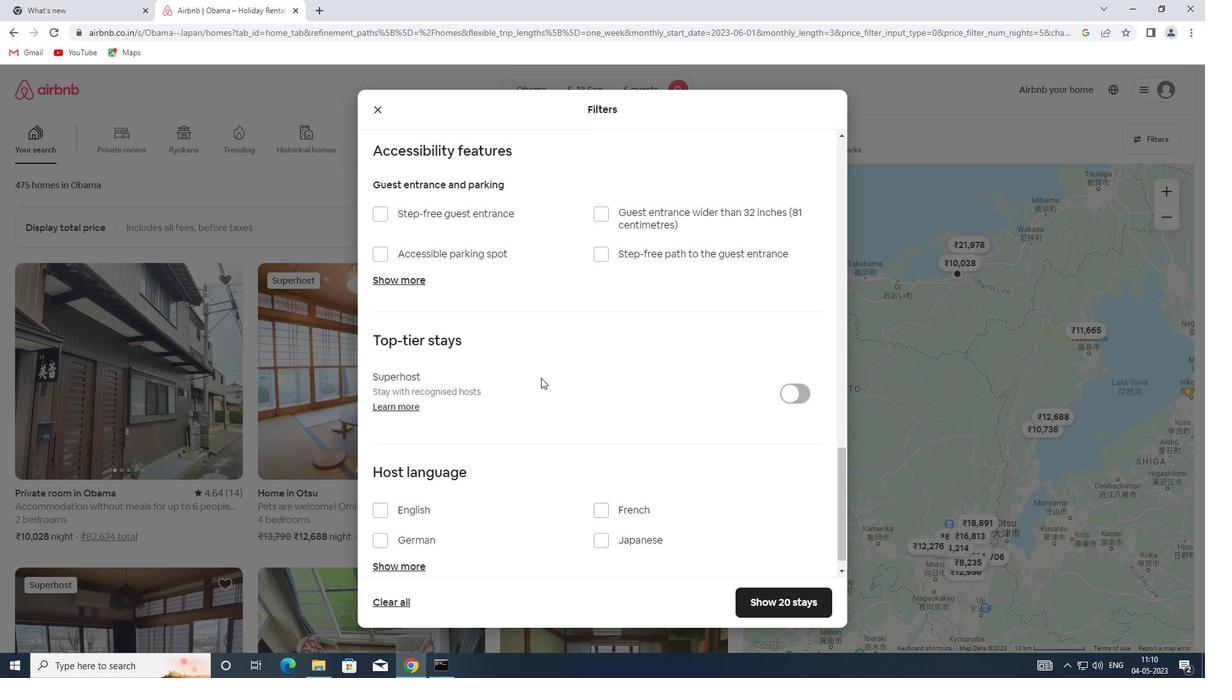 
Action: Mouse moved to (404, 484)
Screenshot: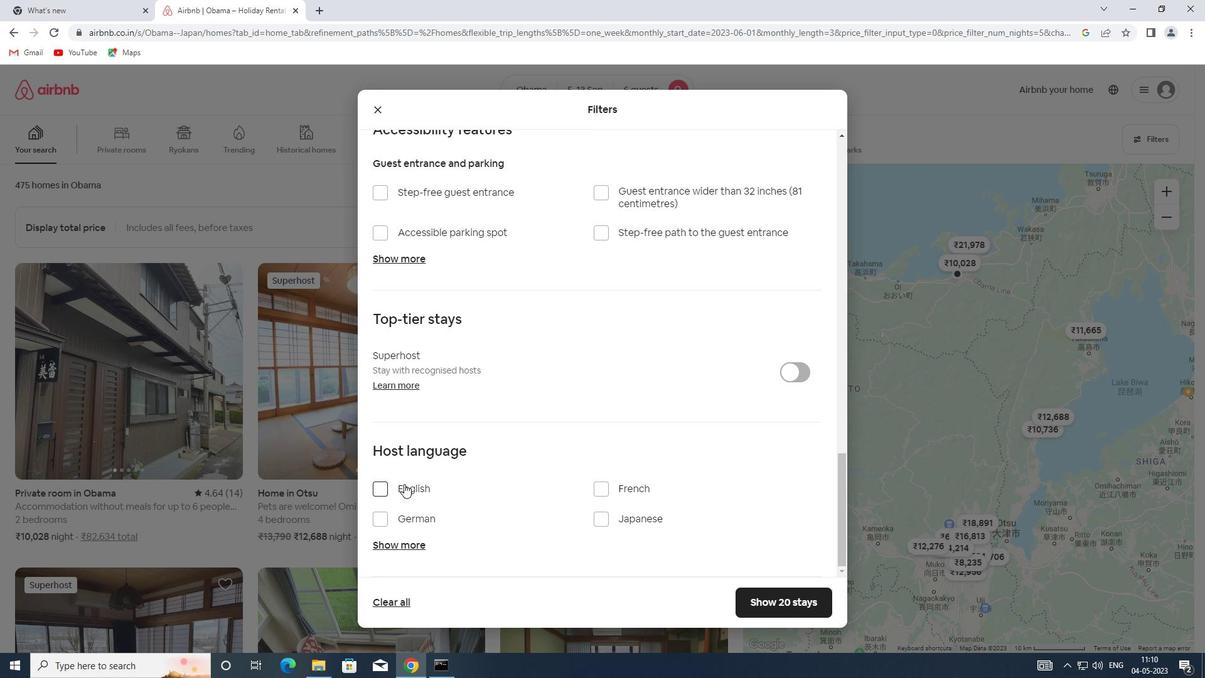 
Action: Mouse pressed left at (404, 484)
Screenshot: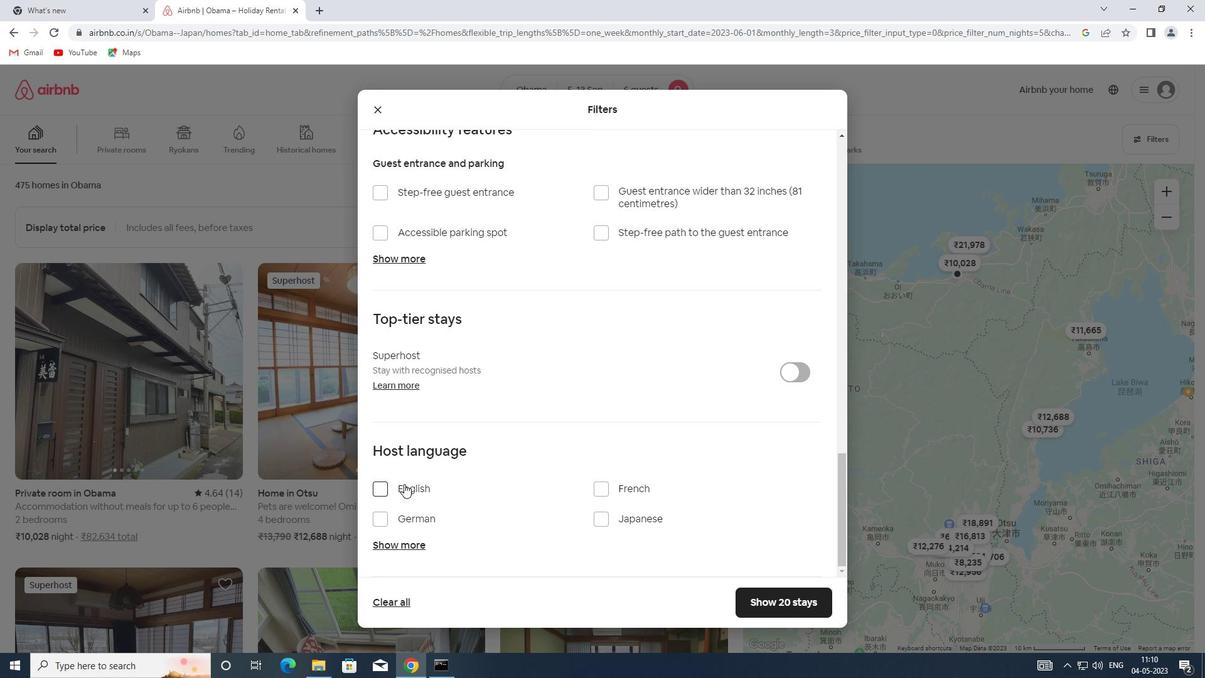 
Action: Mouse moved to (759, 599)
Screenshot: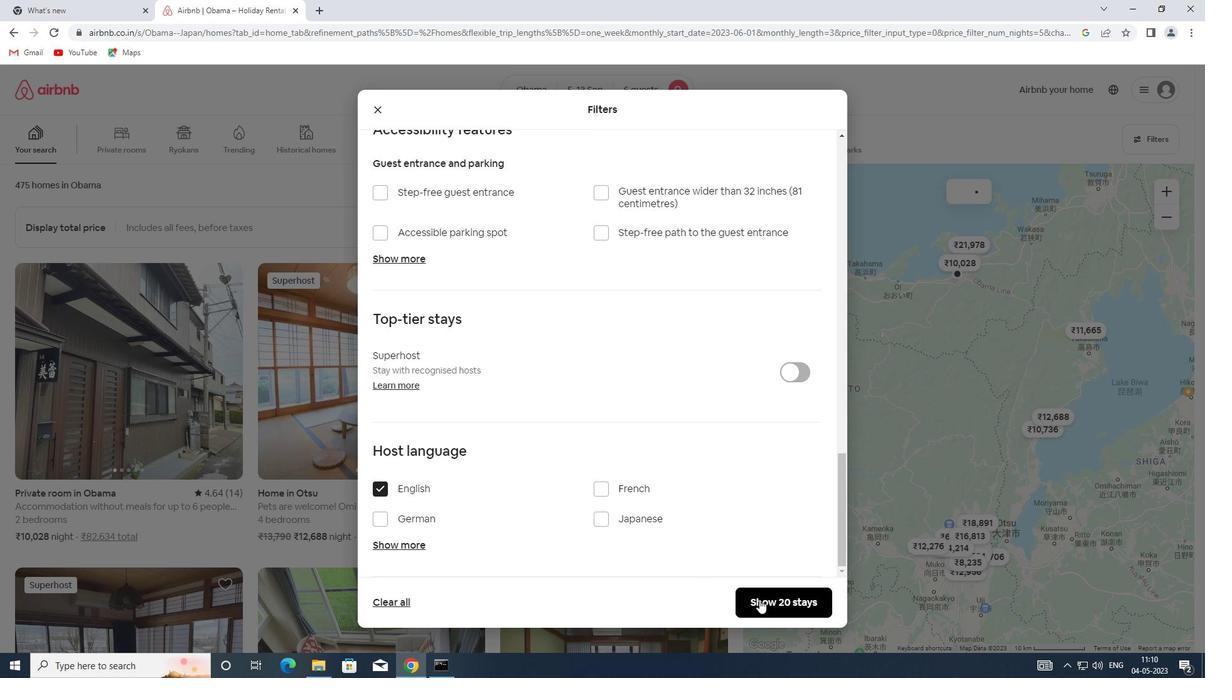 
Action: Mouse pressed left at (759, 599)
Screenshot: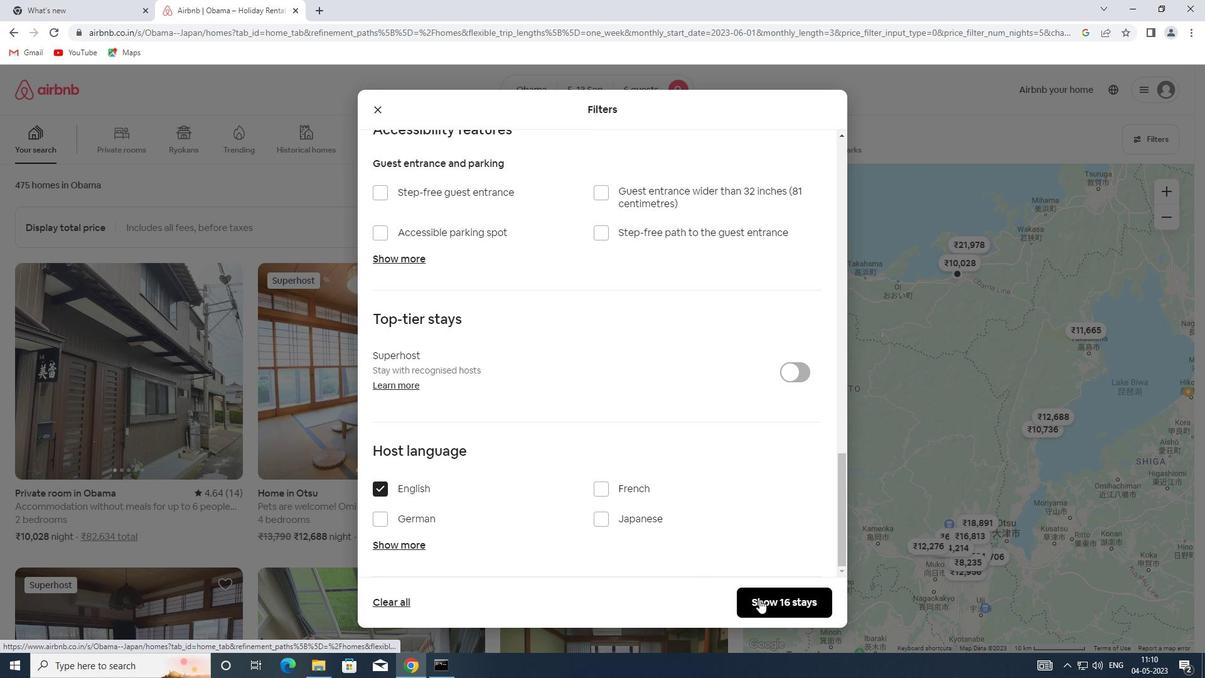 
